Task: Open a blank sheet, save the file as gatewayarch.txt Insert a picture of 'The Gateway Arch' with name  ' The Gateway Arch.png ' Apply border to the image, change style to Dashed line, color Dark Blue and width '2 pt'
Action: Mouse moved to (1208, 87)
Screenshot: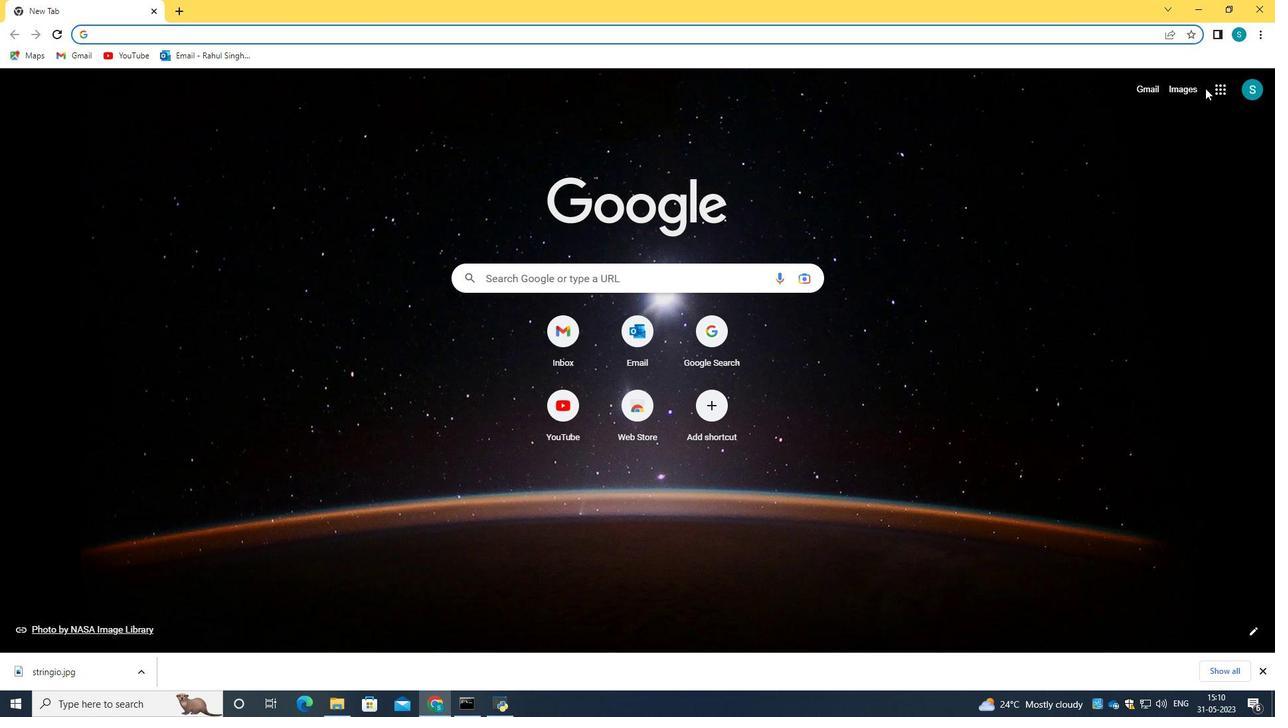 
Action: Mouse pressed left at (1208, 87)
Screenshot: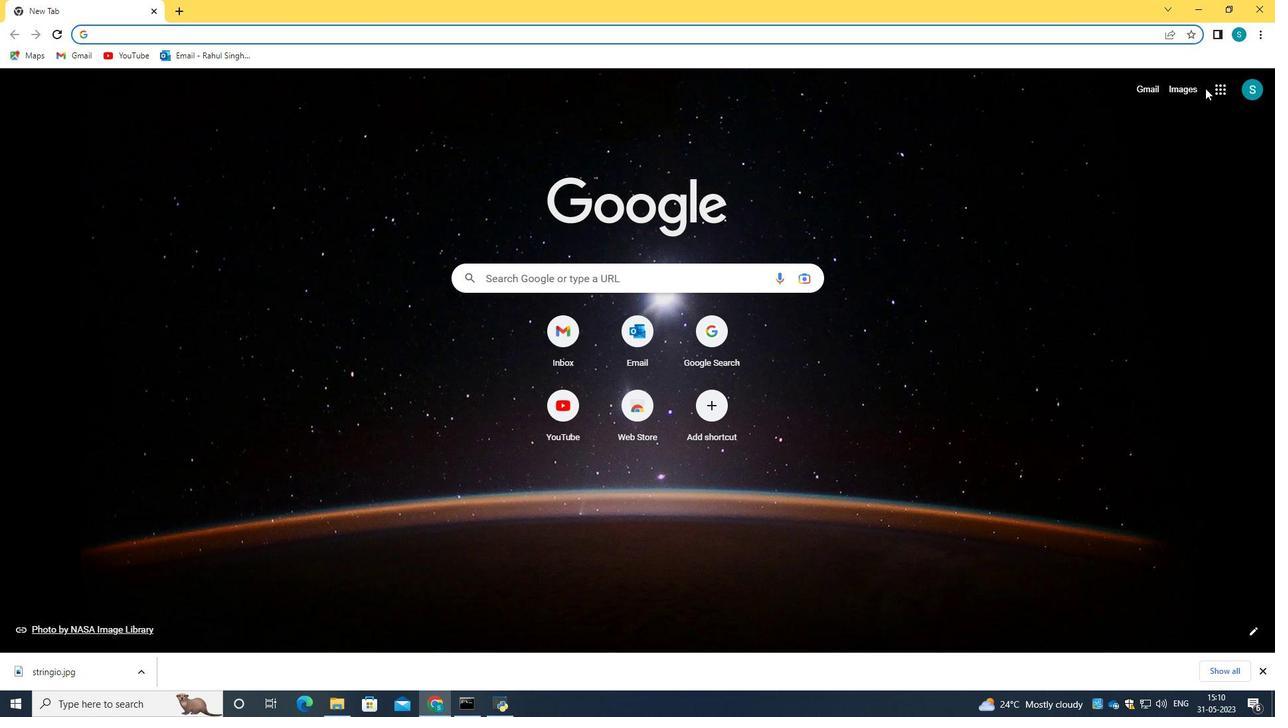 
Action: Mouse moved to (1105, 221)
Screenshot: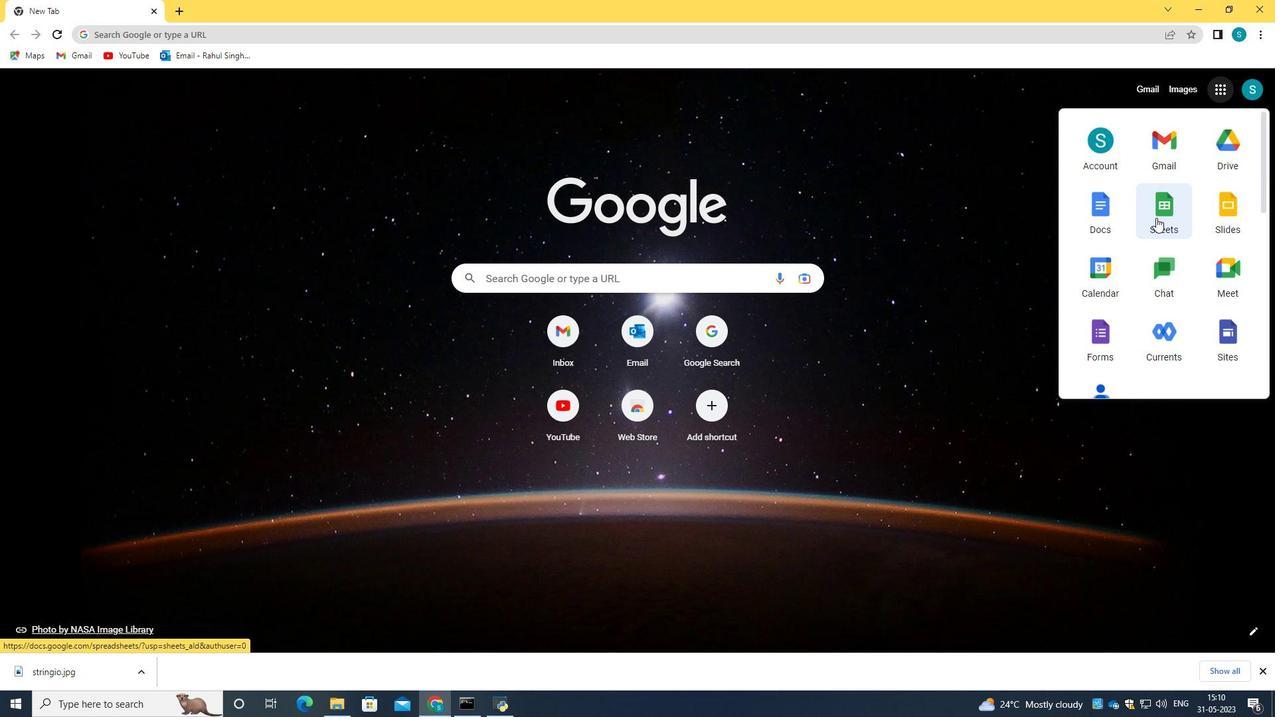
Action: Mouse pressed left at (1105, 221)
Screenshot: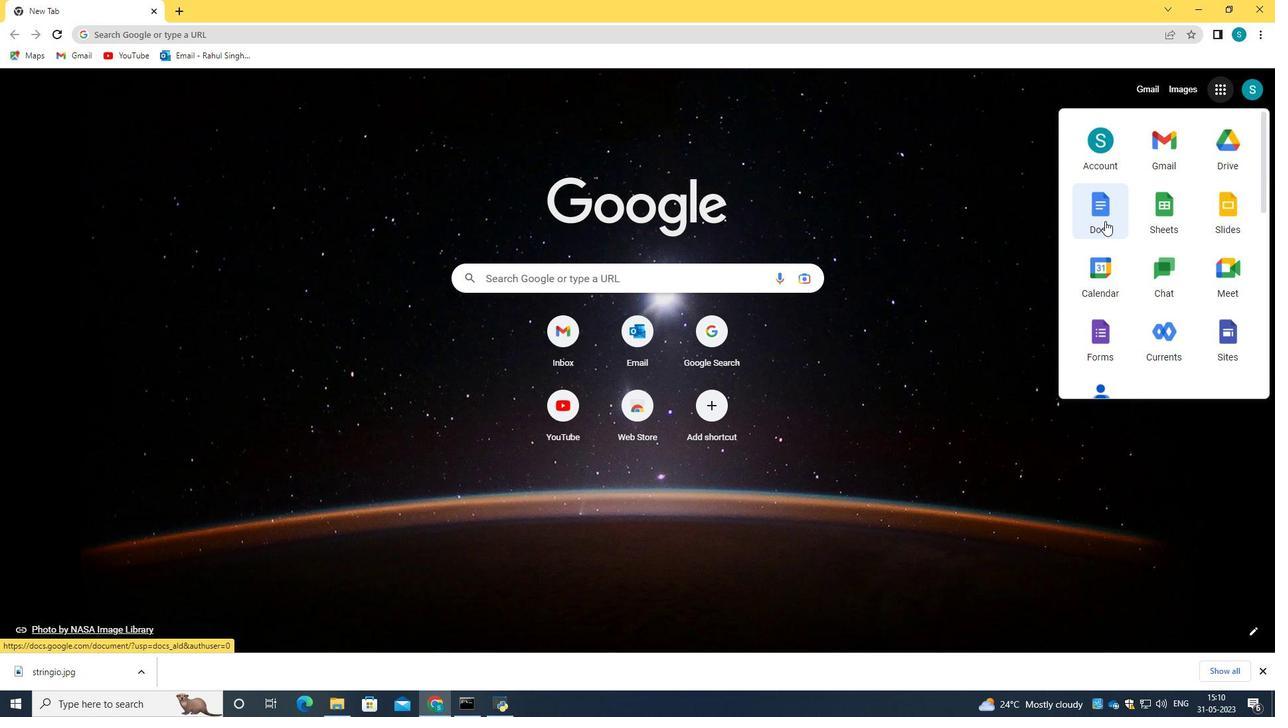 
Action: Mouse moved to (308, 219)
Screenshot: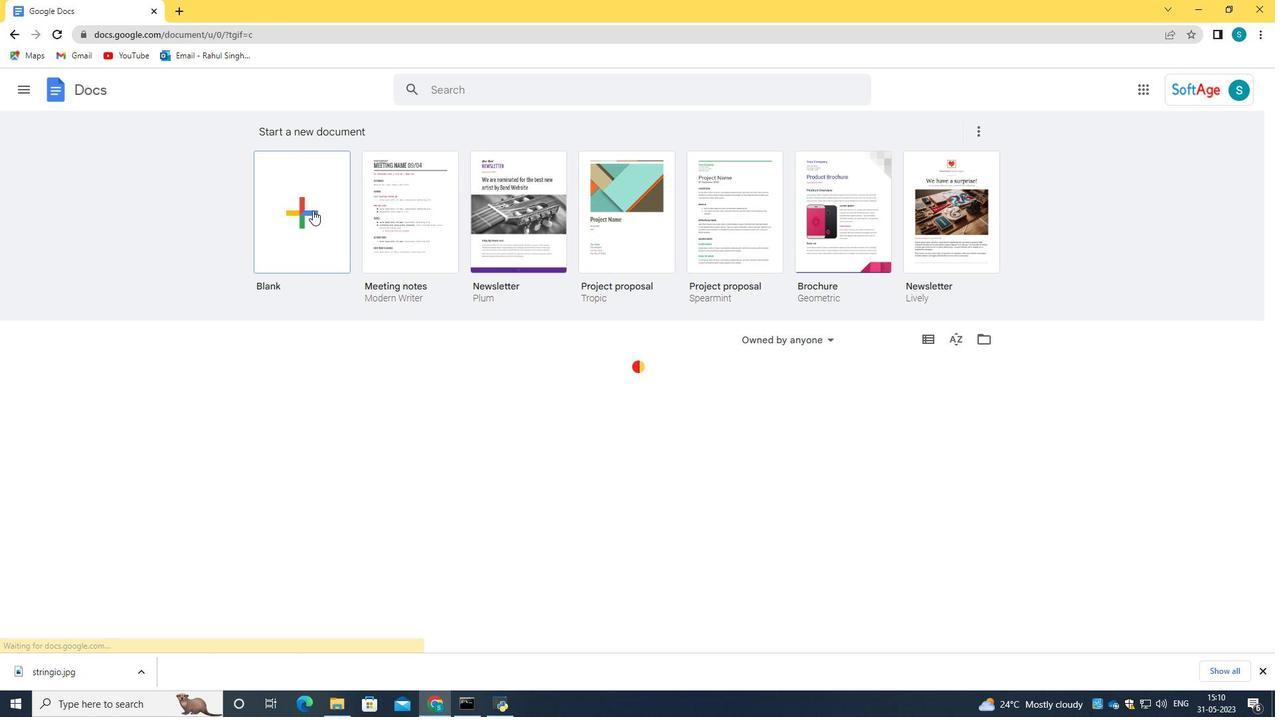 
Action: Mouse pressed left at (308, 219)
Screenshot: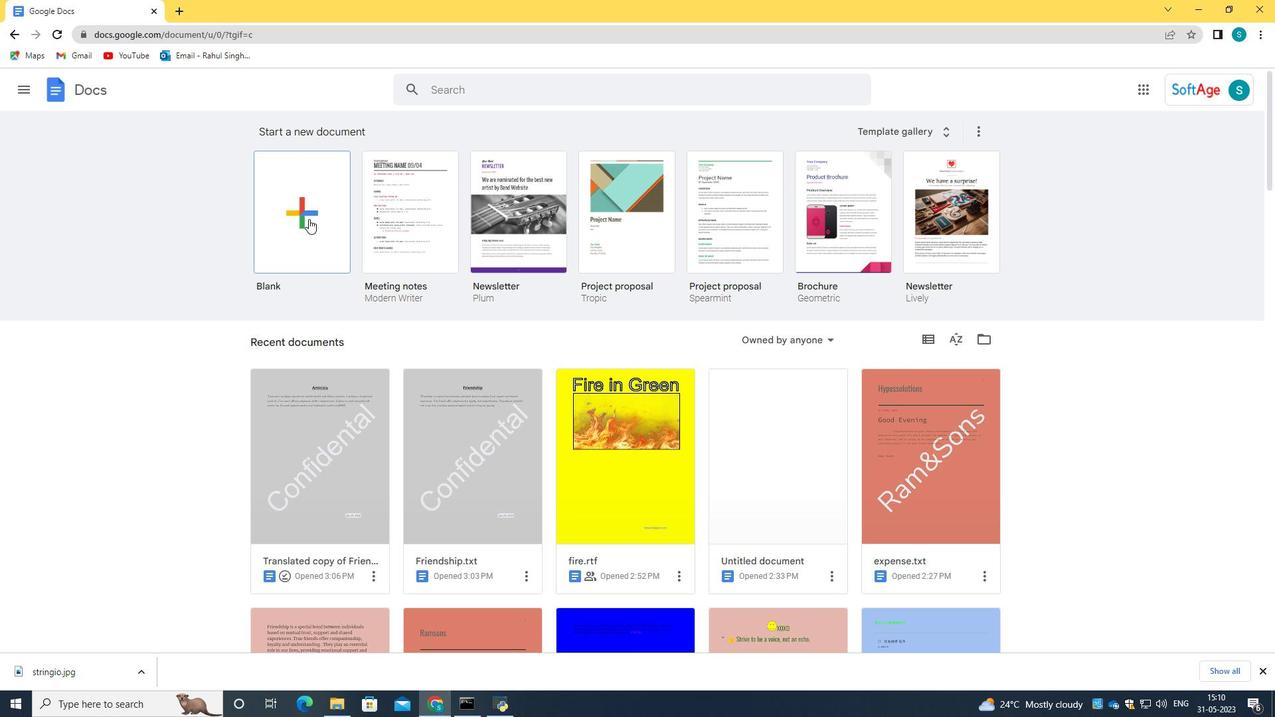 
Action: Mouse moved to (570, 128)
Screenshot: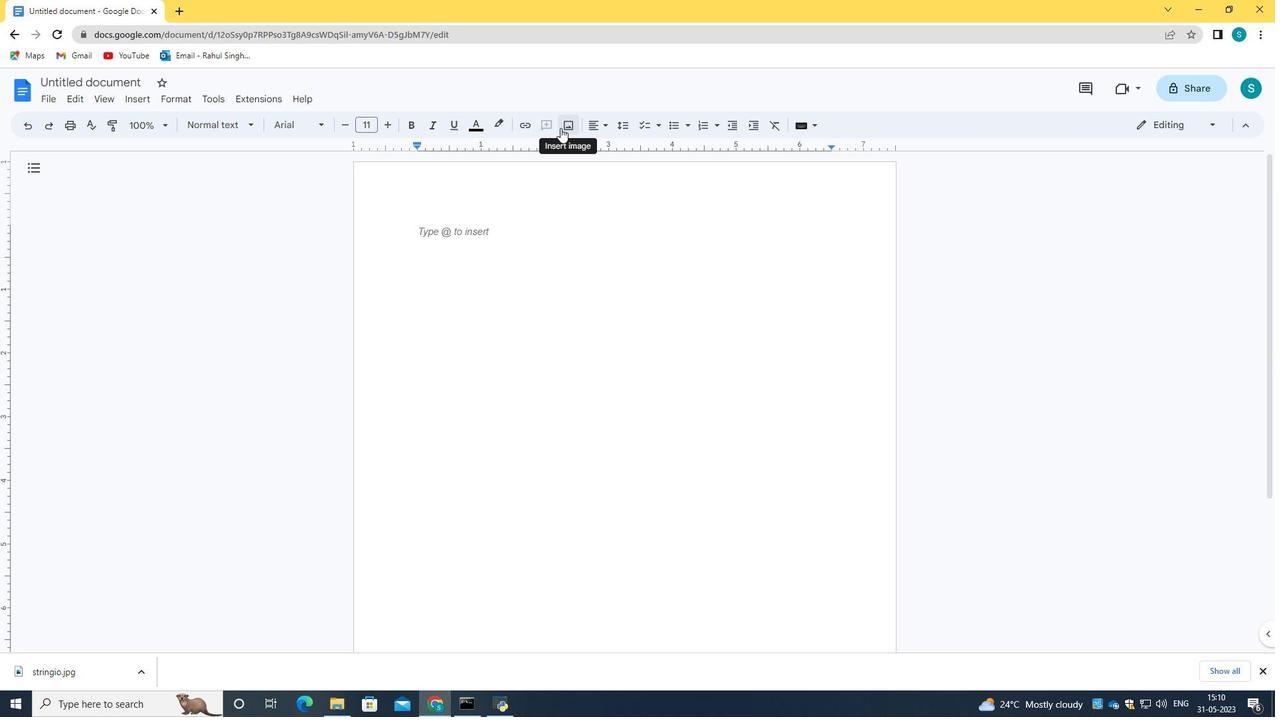 
Action: Mouse pressed left at (570, 128)
Screenshot: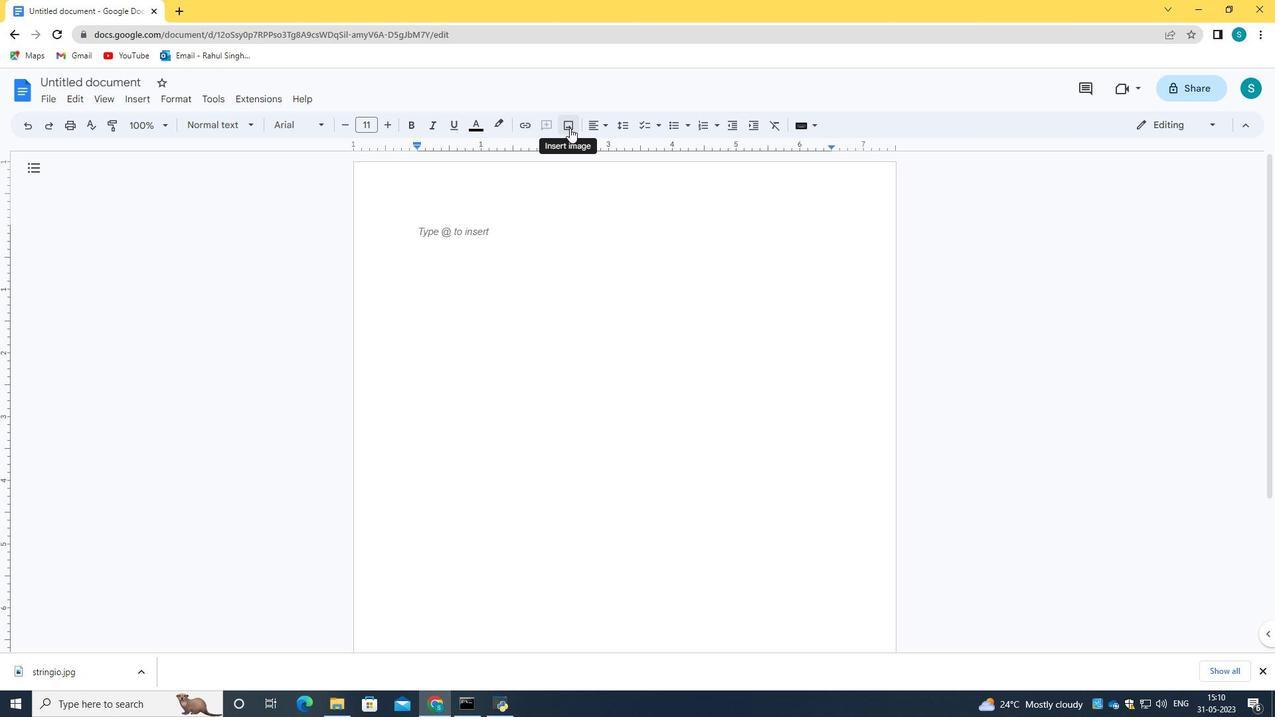 
Action: Mouse moved to (627, 158)
Screenshot: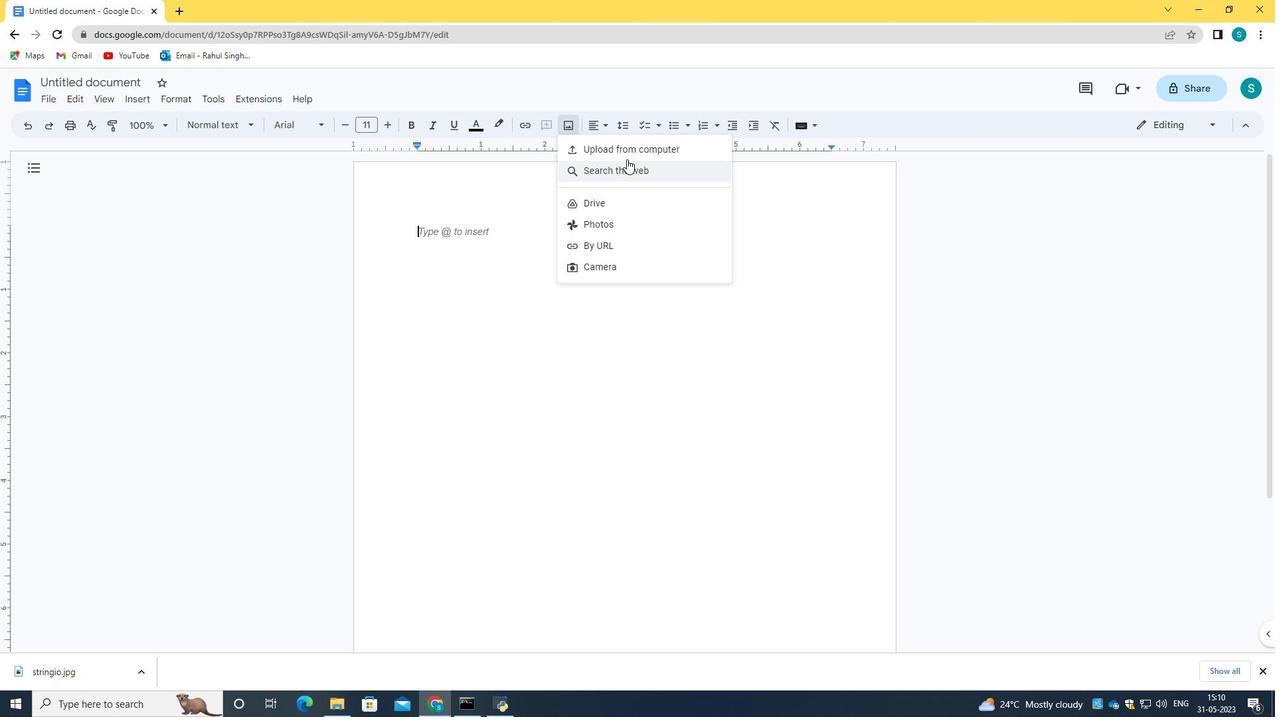 
Action: Mouse pressed left at (627, 158)
Screenshot: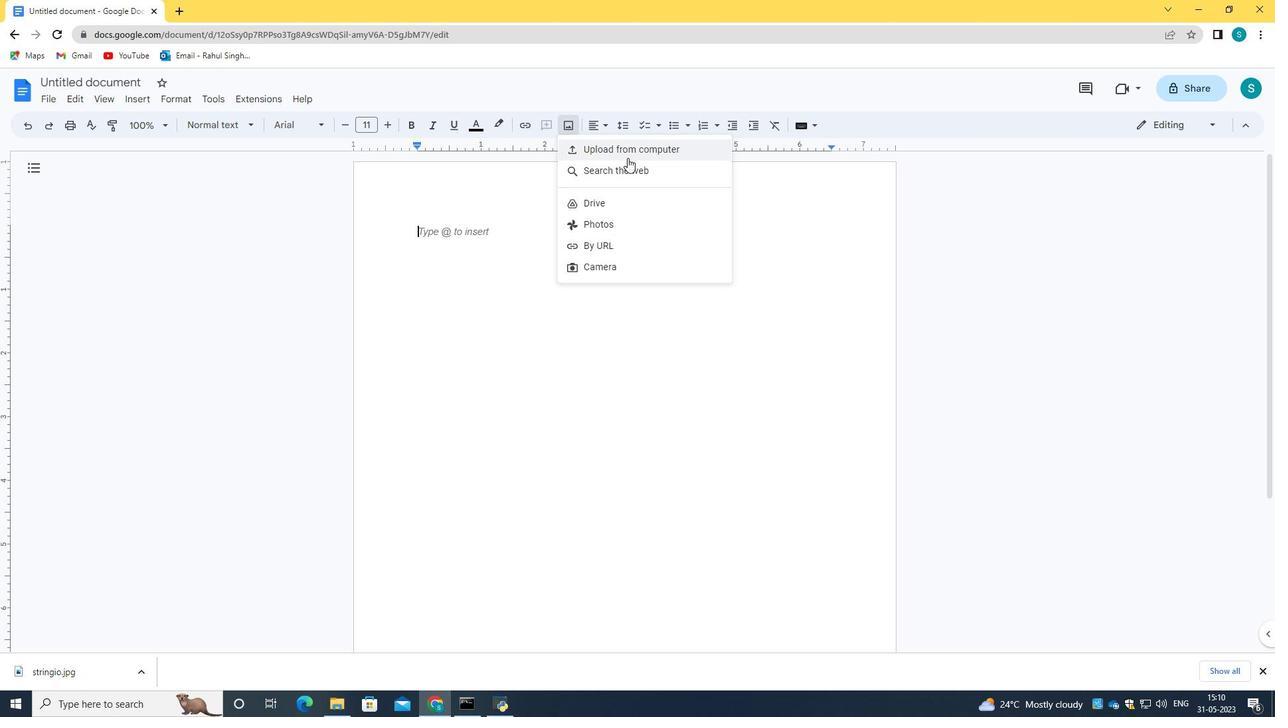 
Action: Mouse moved to (307, 219)
Screenshot: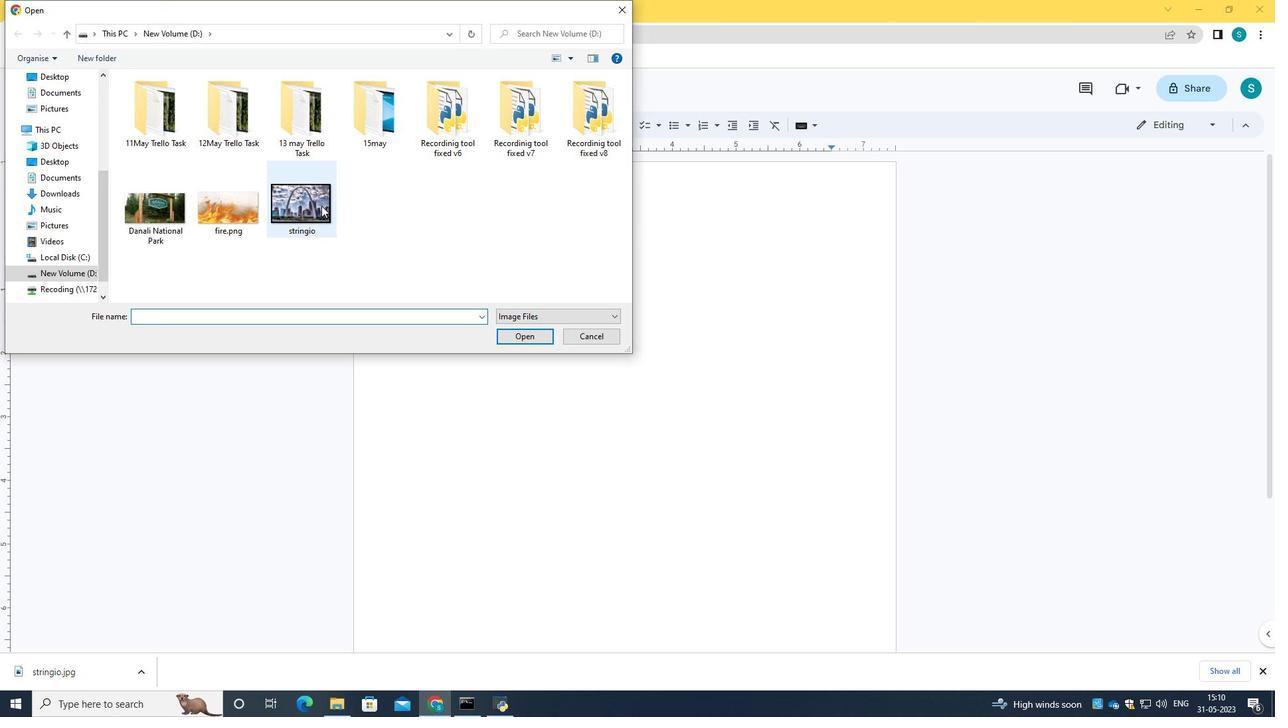 
Action: Mouse pressed left at (307, 219)
Screenshot: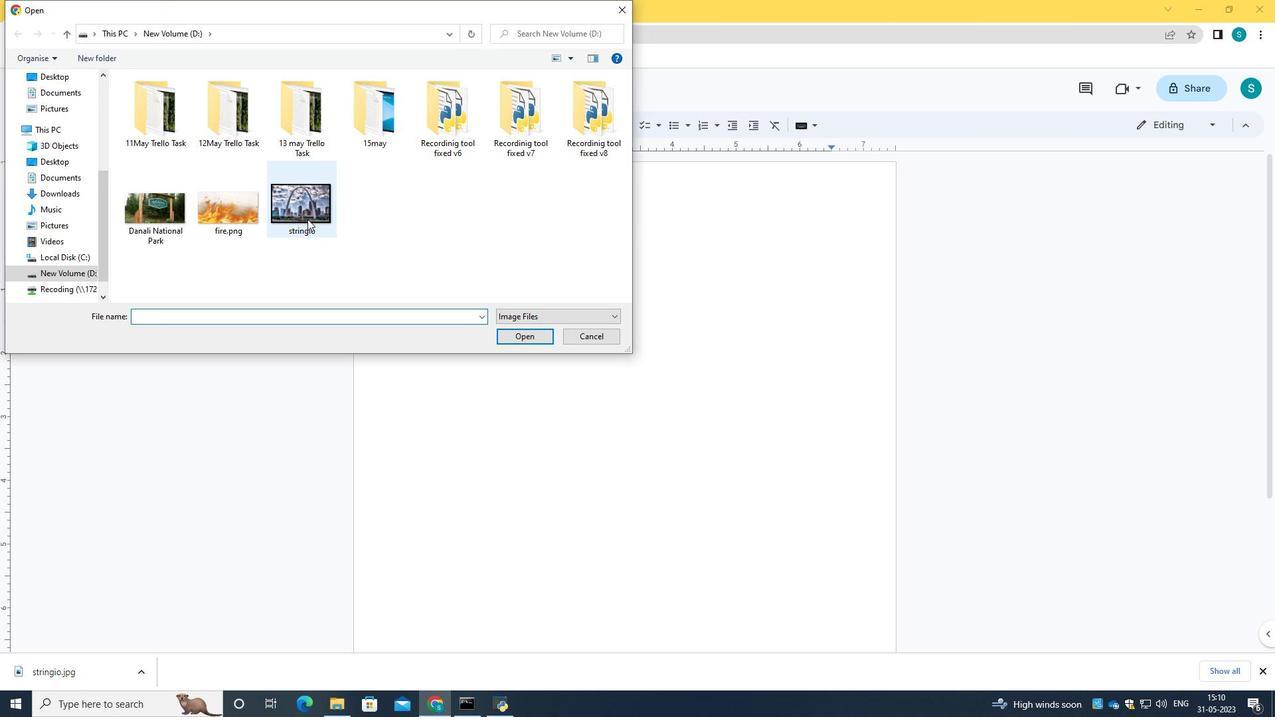 
Action: Mouse moved to (526, 337)
Screenshot: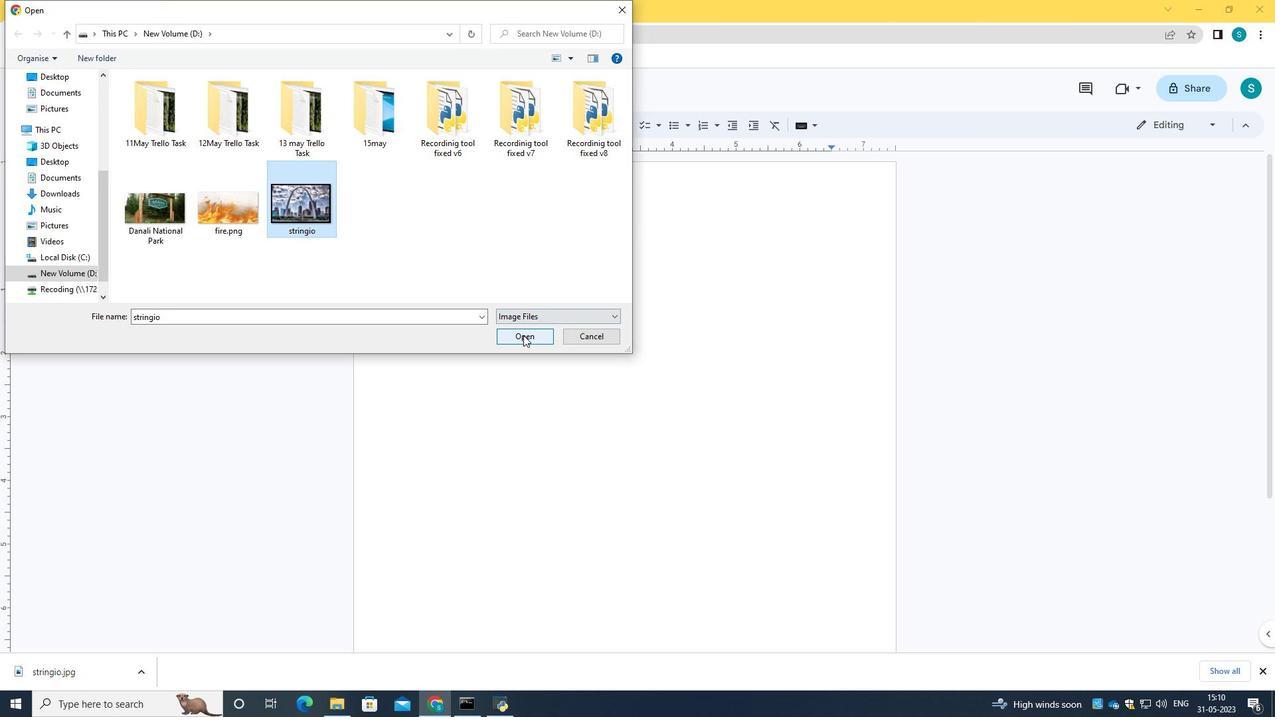 
Action: Mouse pressed left at (526, 337)
Screenshot: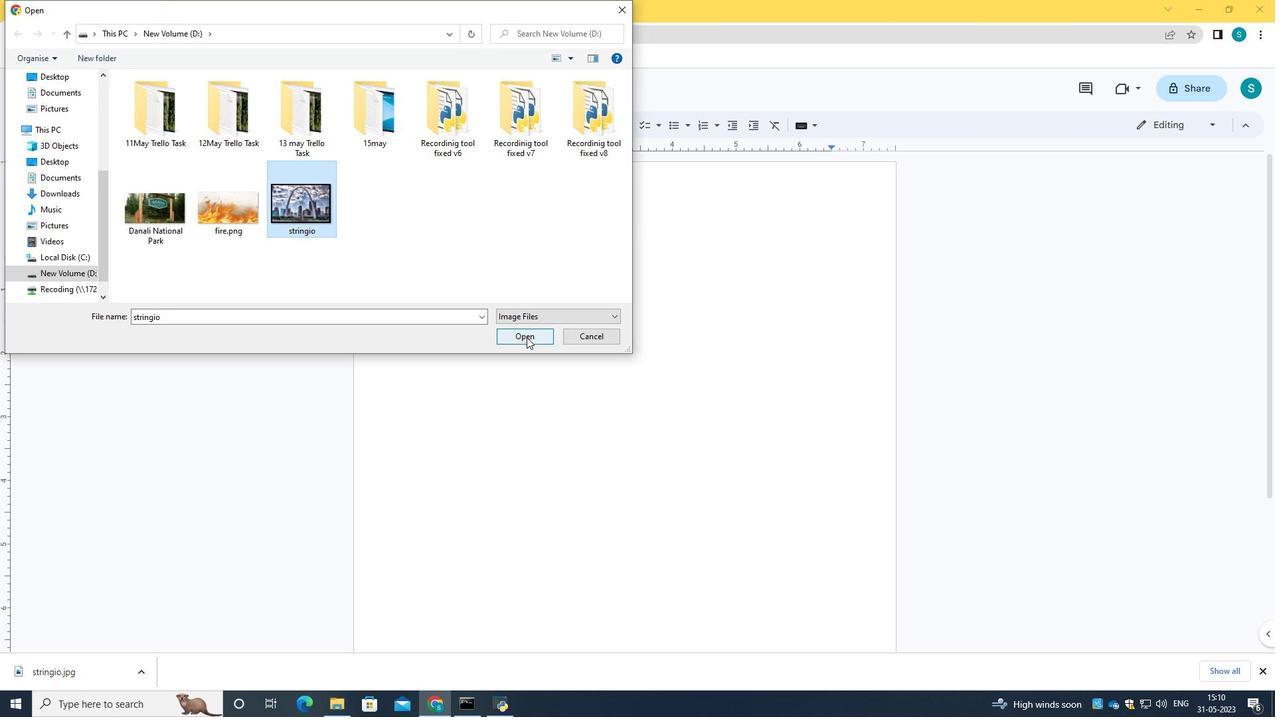 
Action: Mouse moved to (21, 124)
Screenshot: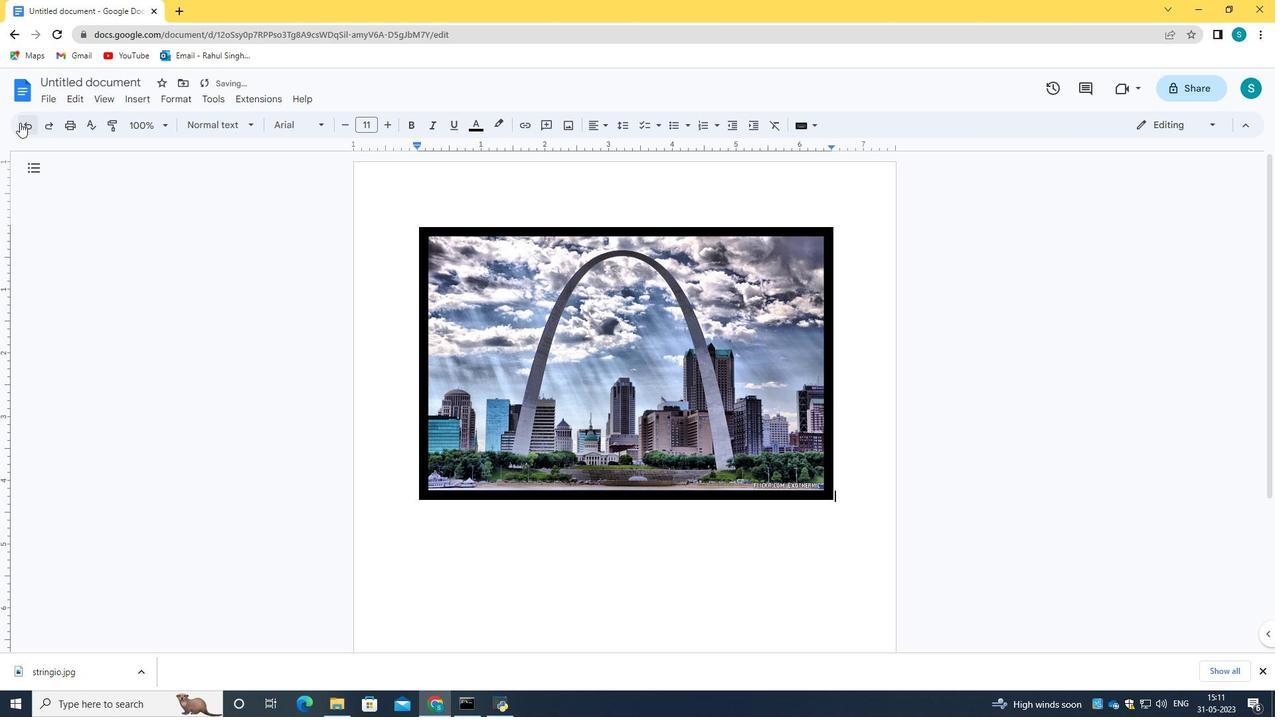 
Action: Mouse pressed left at (21, 124)
Screenshot: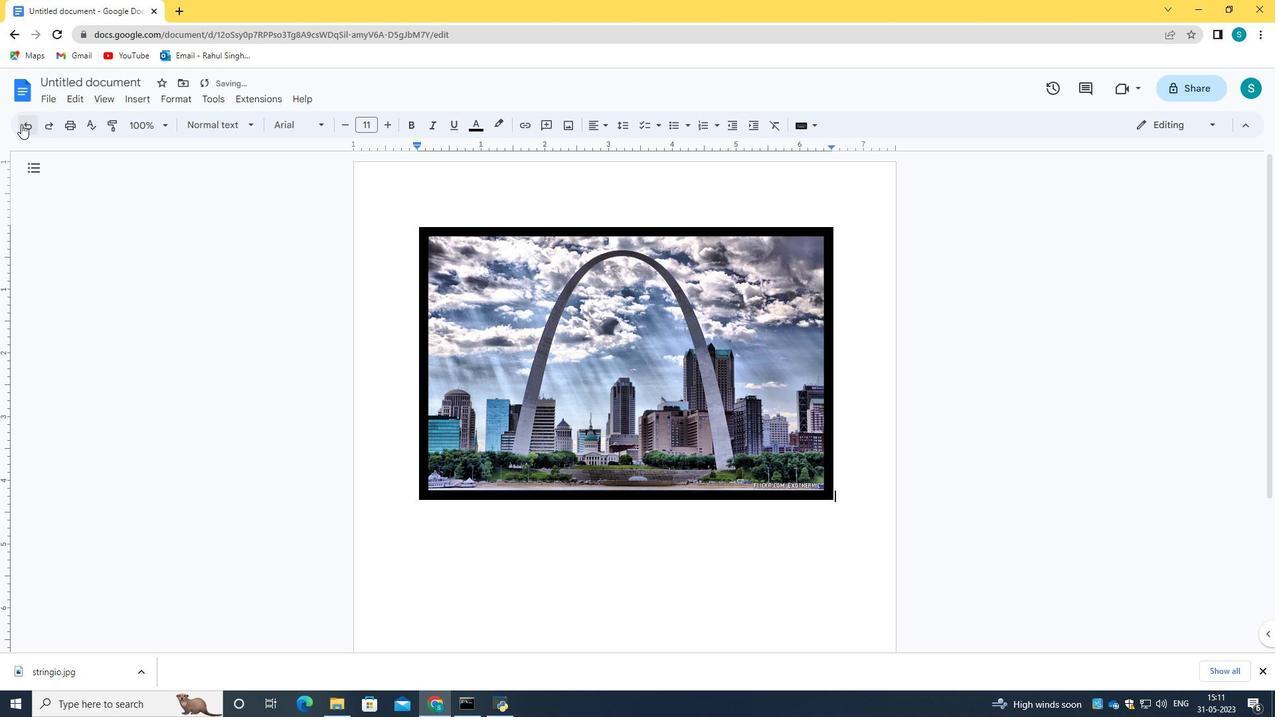 
Action: Mouse moved to (110, 82)
Screenshot: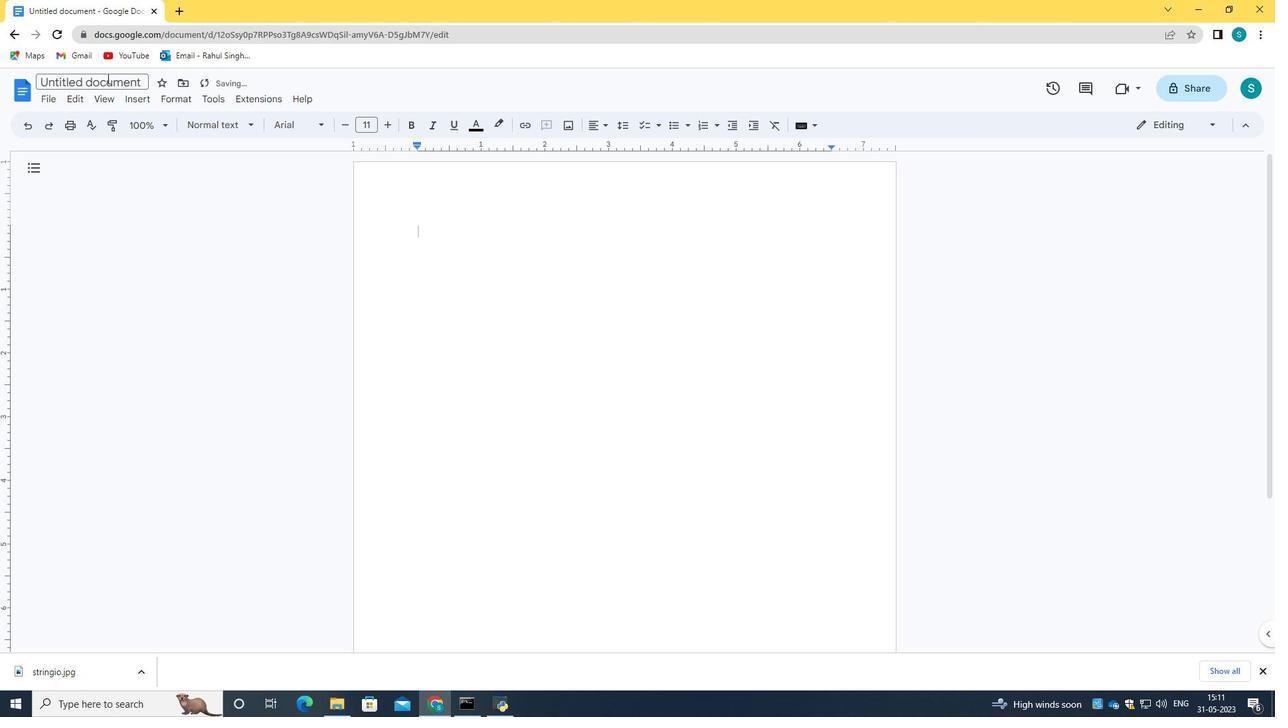
Action: Mouse pressed left at (110, 82)
Screenshot: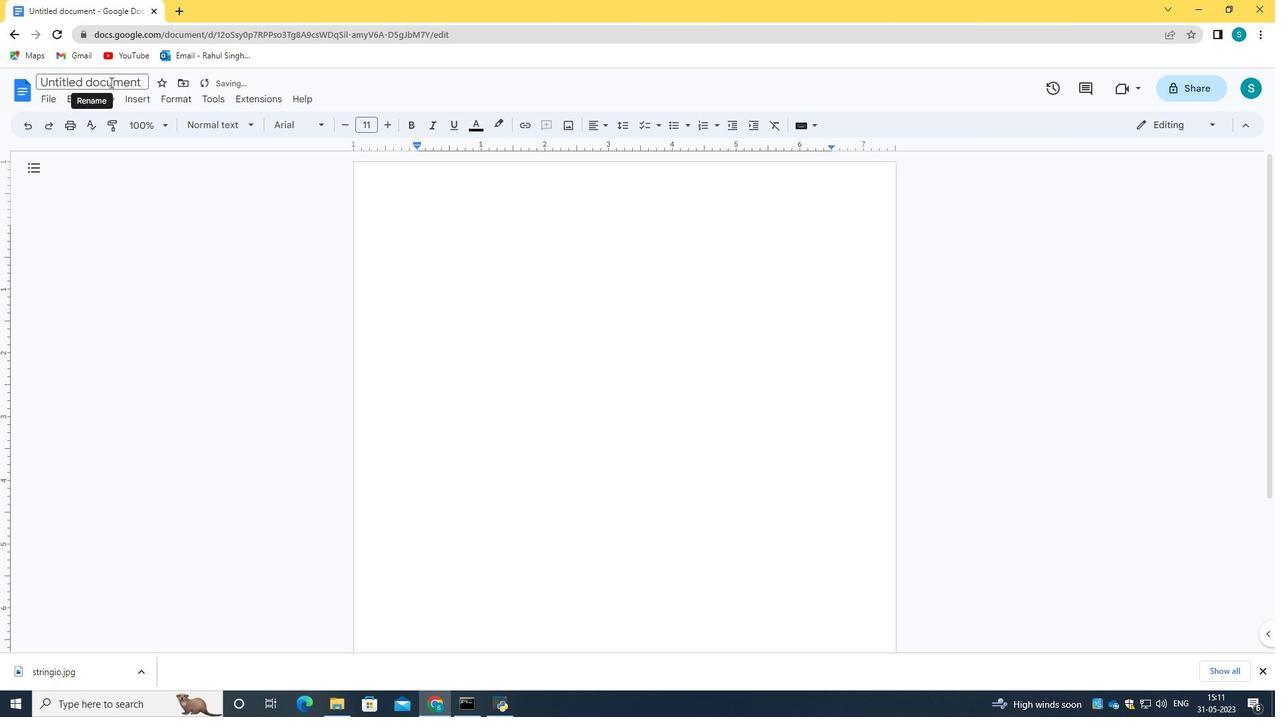 
Action: Key pressed <Key.backspace>gatw<Key.backspace>ea<Key.backspace>wayr<Key.backspace>arch.txt
Screenshot: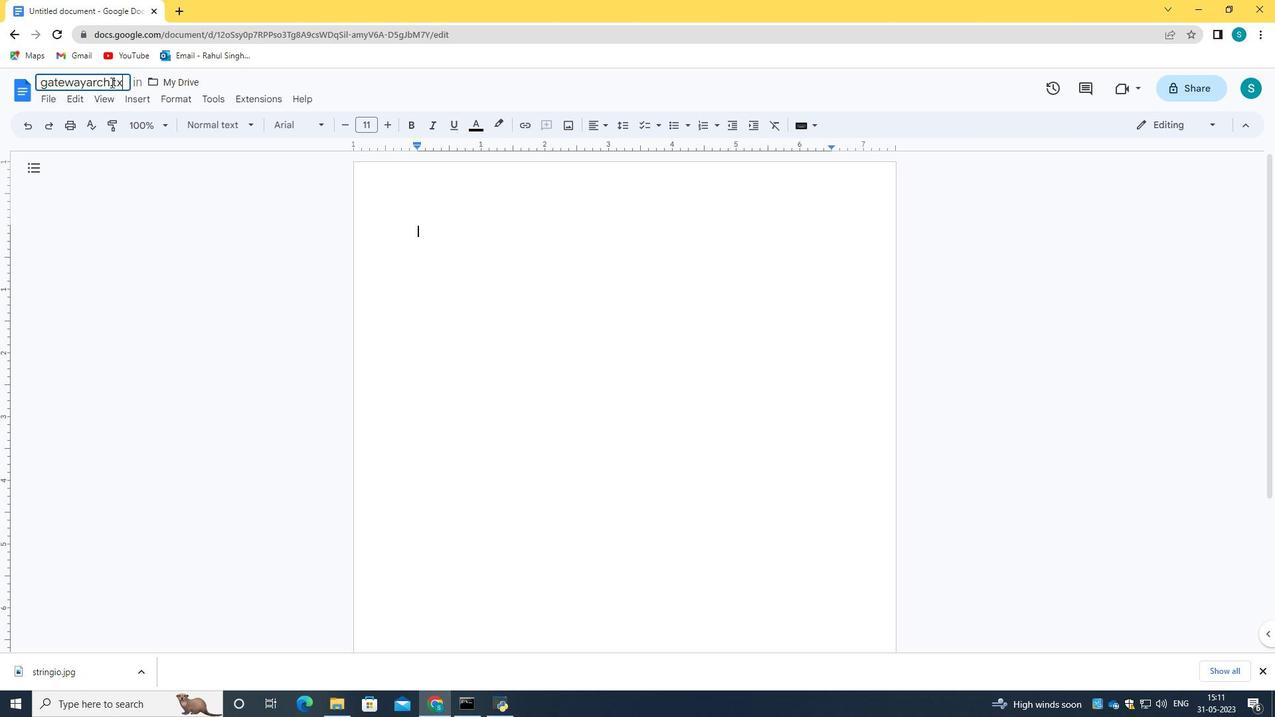 
Action: Mouse moved to (258, 74)
Screenshot: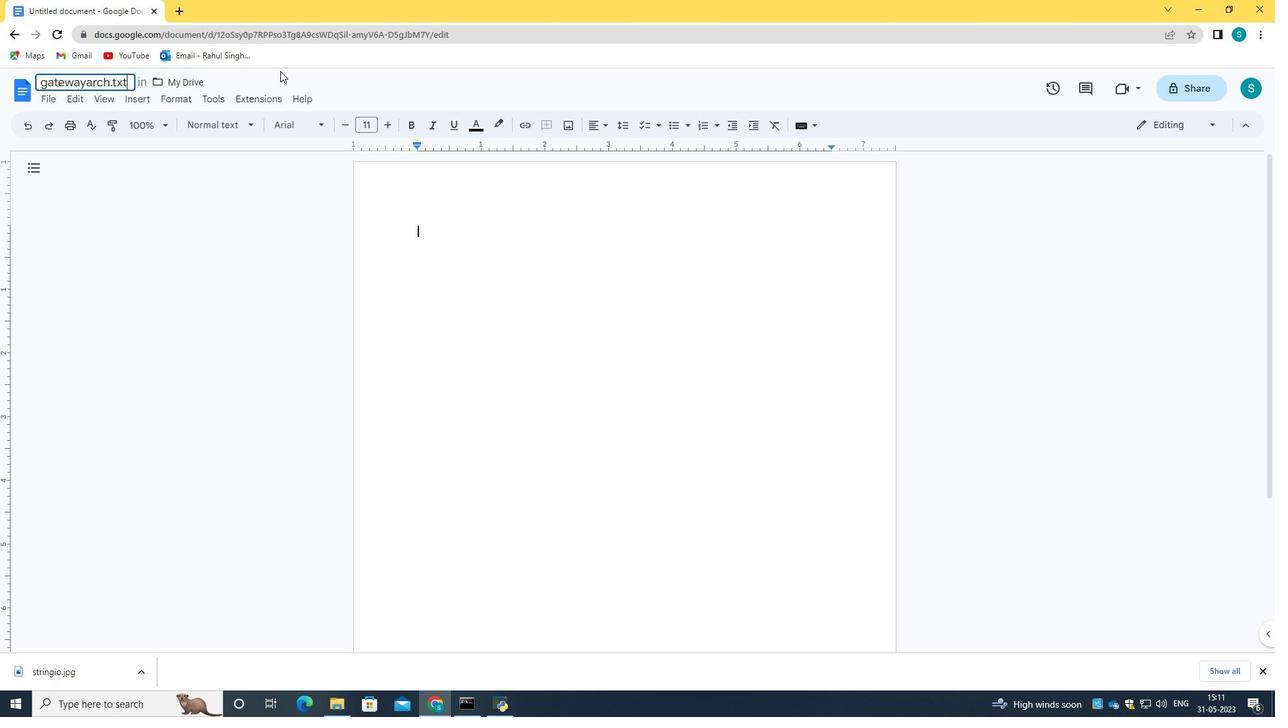 
Action: Mouse pressed left at (258, 74)
Screenshot: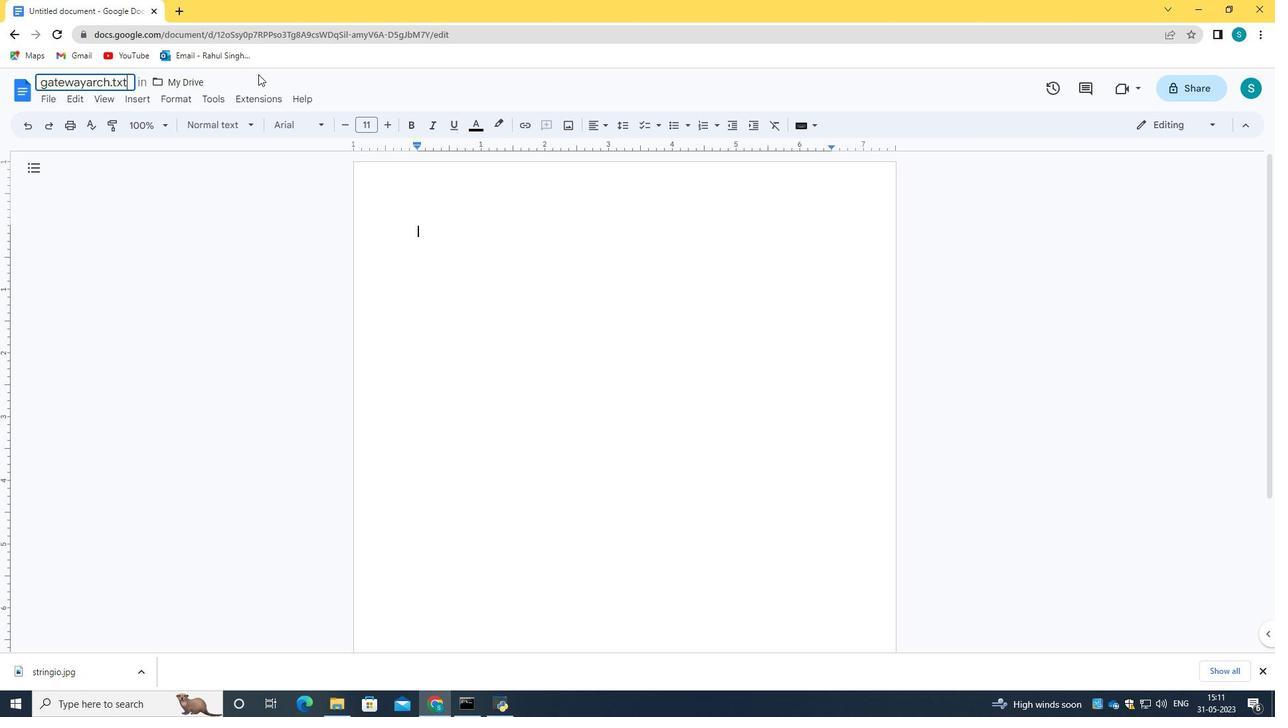 
Action: Mouse moved to (572, 129)
Screenshot: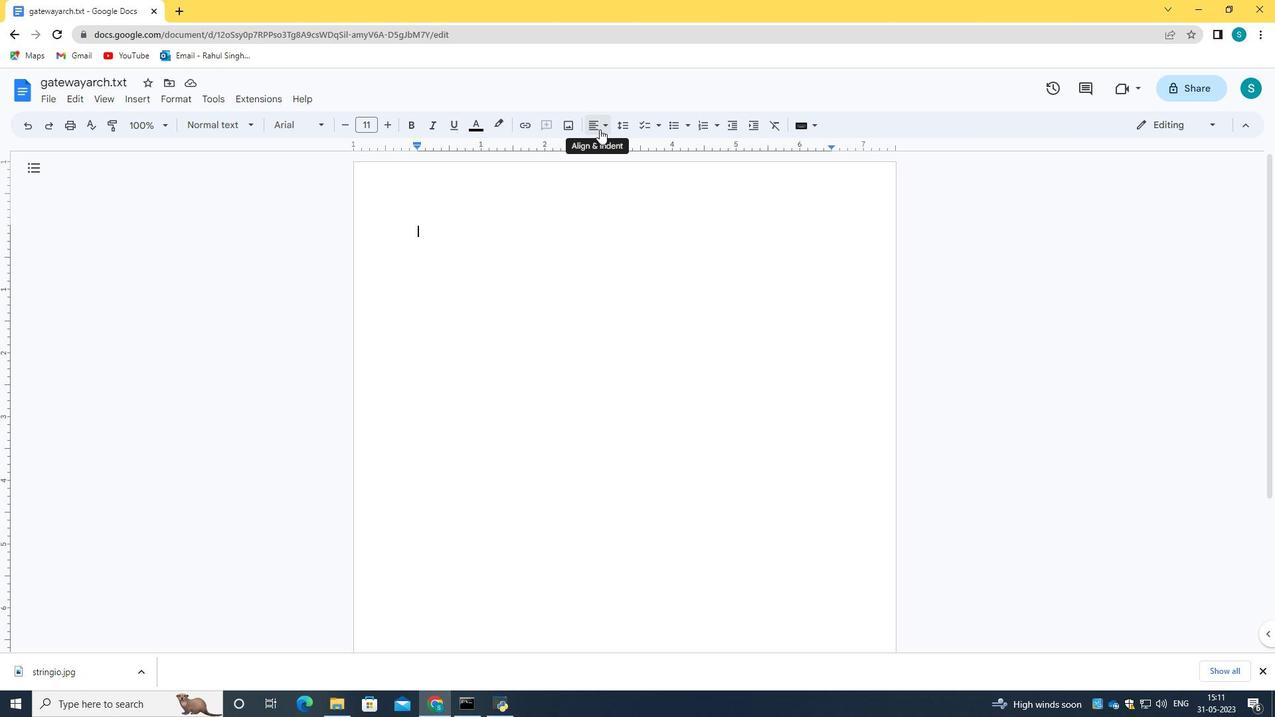 
Action: Mouse pressed left at (572, 129)
Screenshot: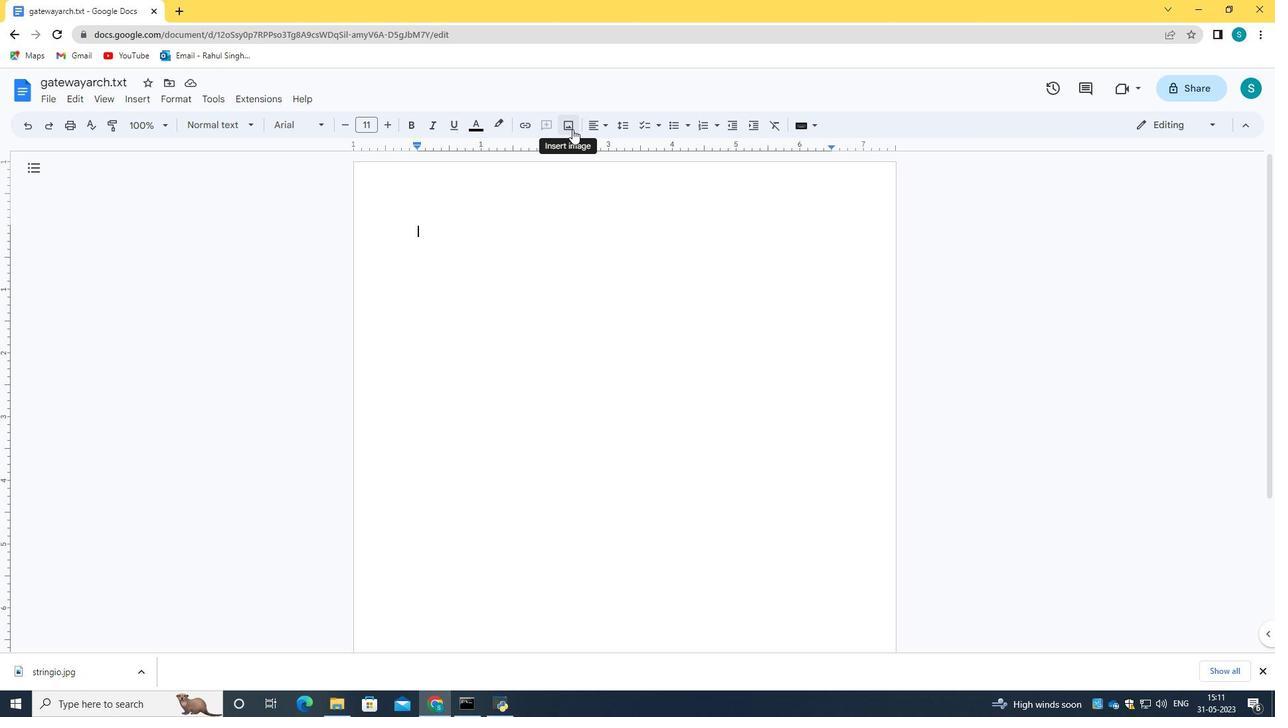
Action: Mouse moved to (623, 145)
Screenshot: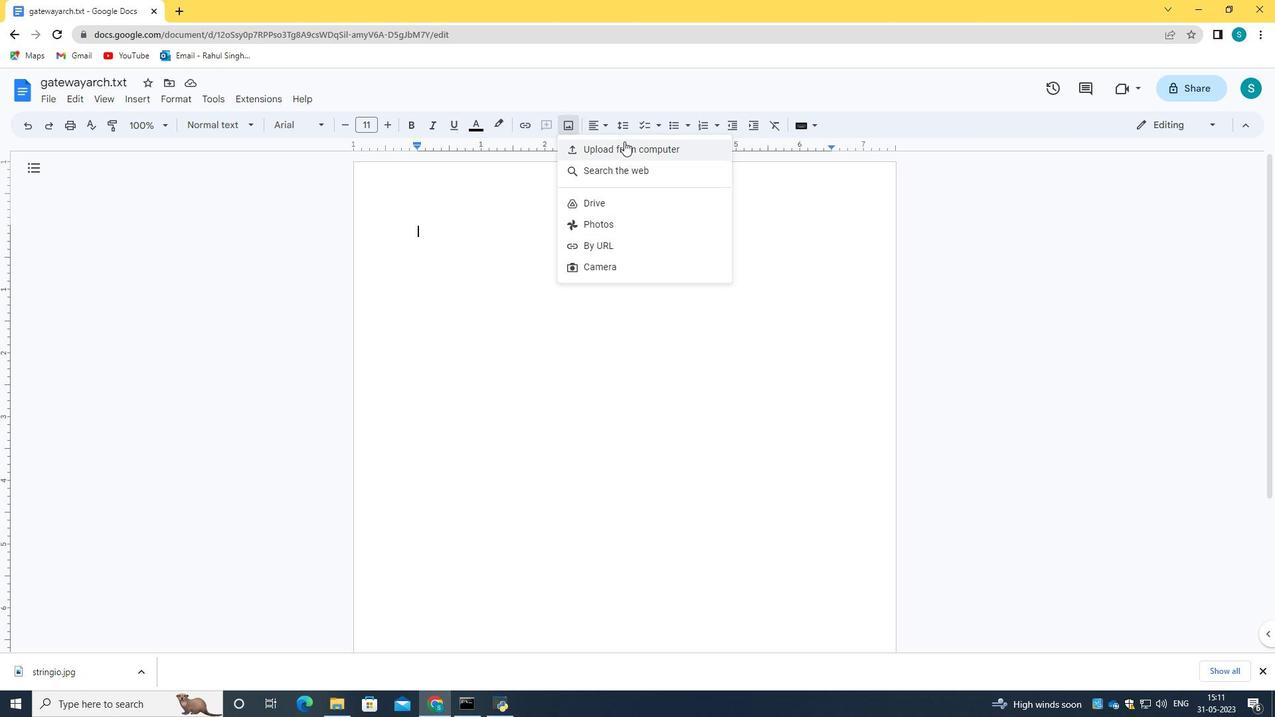 
Action: Mouse pressed left at (623, 145)
Screenshot: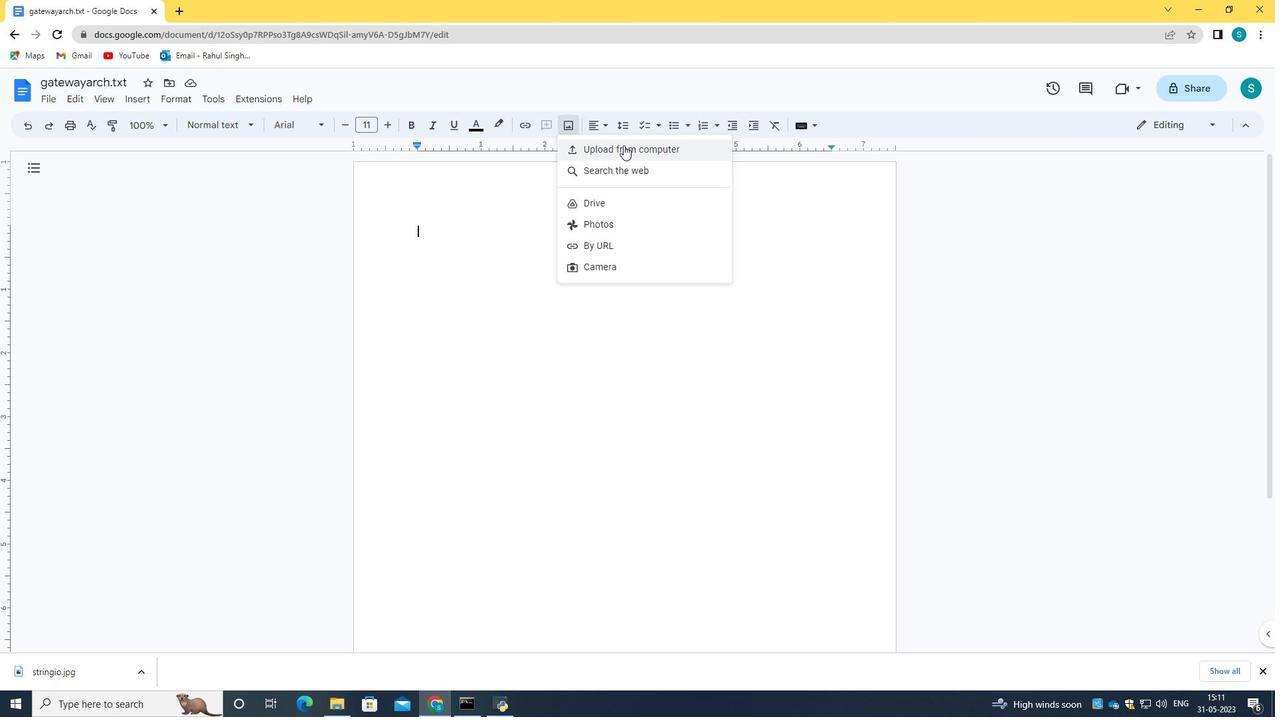 
Action: Mouse moved to (310, 216)
Screenshot: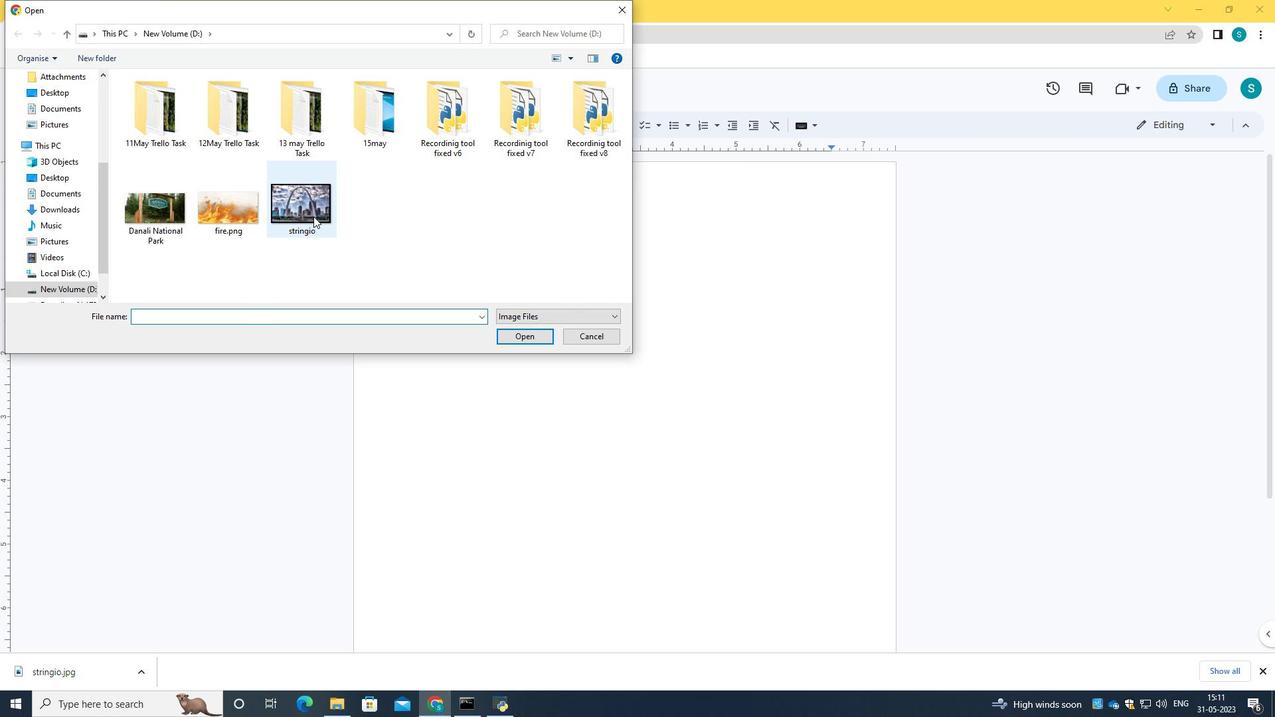 
Action: Mouse pressed left at (310, 216)
Screenshot: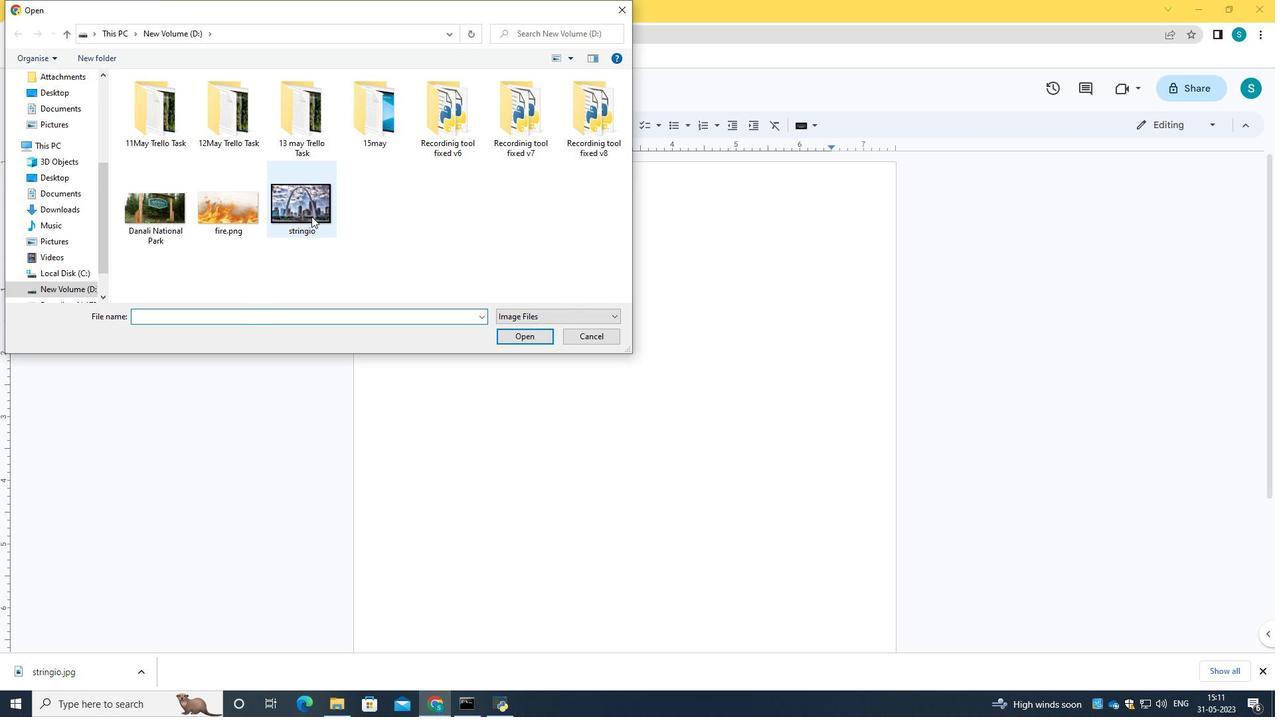 
Action: Mouse pressed right at (310, 216)
Screenshot: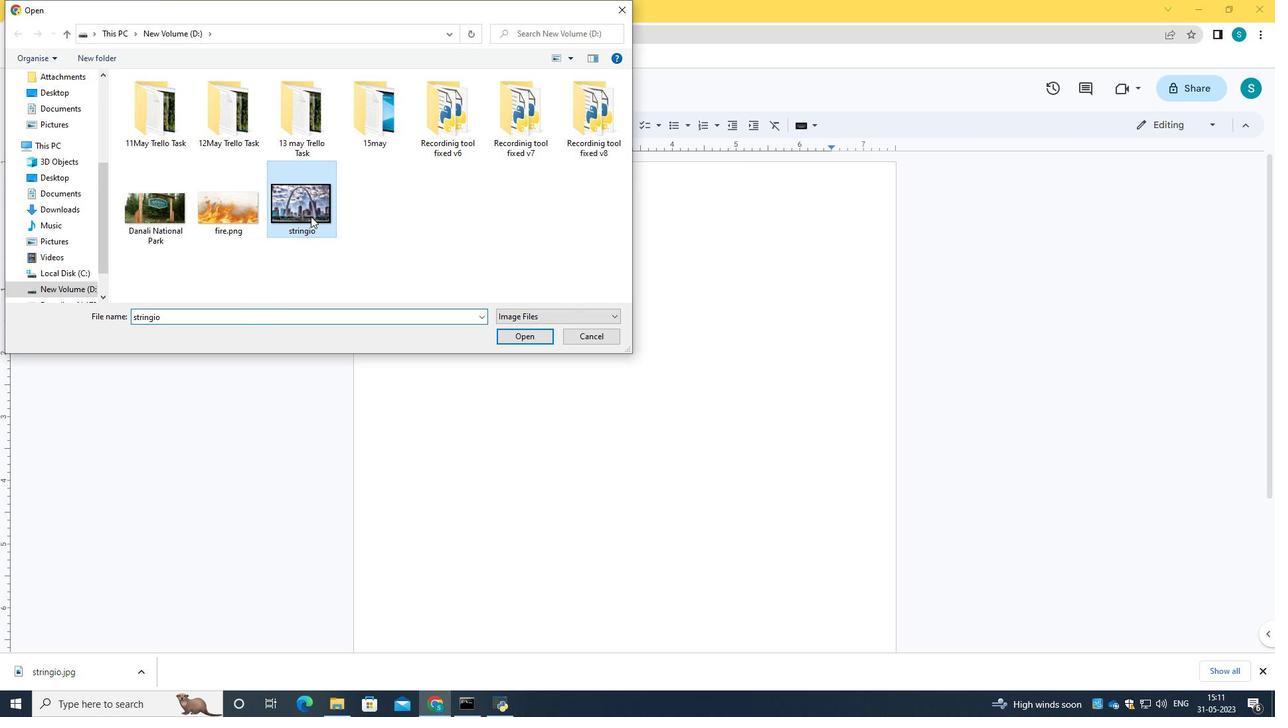 
Action: Mouse moved to (383, 560)
Screenshot: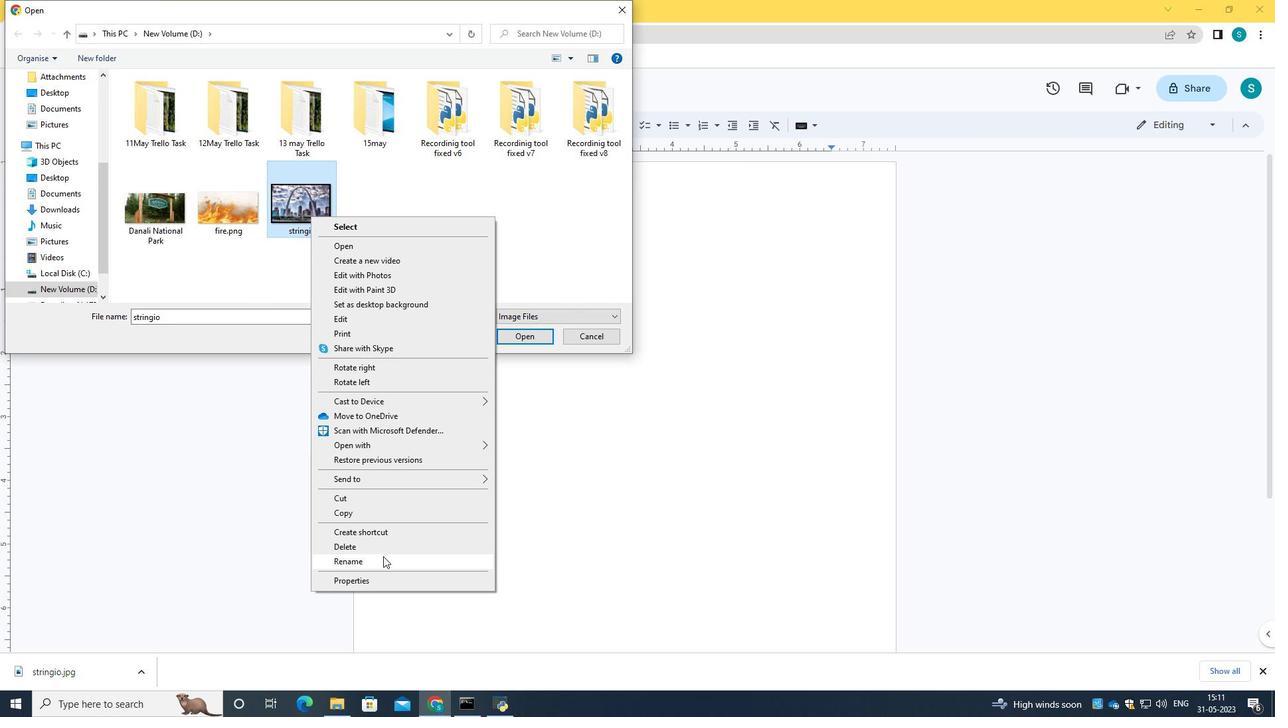 
Action: Mouse pressed left at (383, 560)
Screenshot: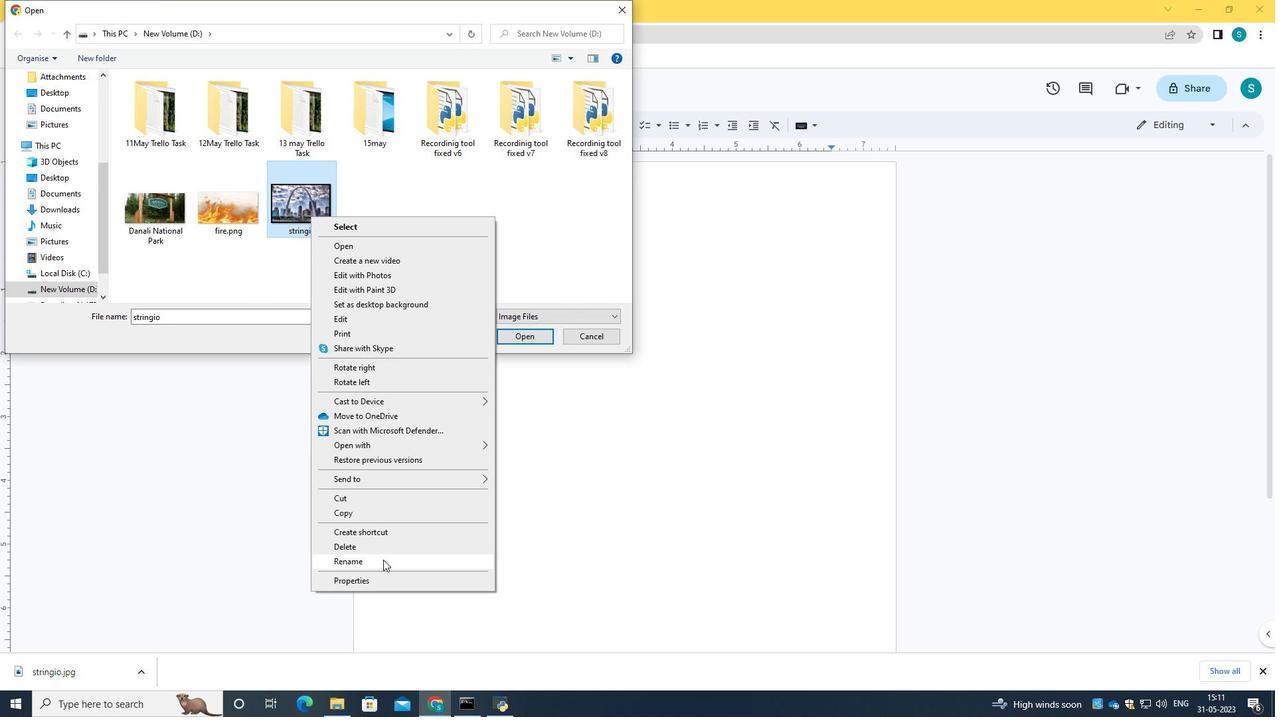 
Action: Mouse moved to (373, 241)
Screenshot: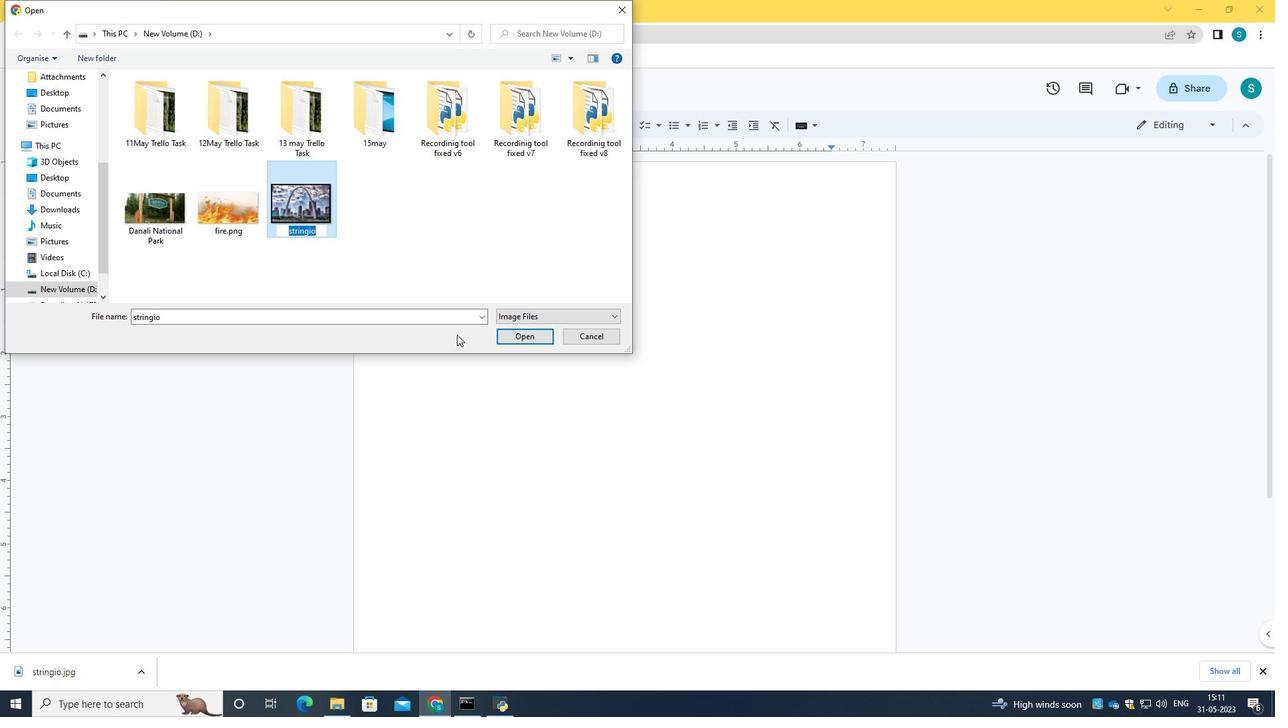 
Action: Key pressed <Key.caps_lock>T<Key.caps_lock>he<Key.space><Key.caps_lock>G<Key.caps_lock>ateway<Key.space>a<Key.backspace><Key.caps_lock>A<Key.caps_lock>rch.png
Screenshot: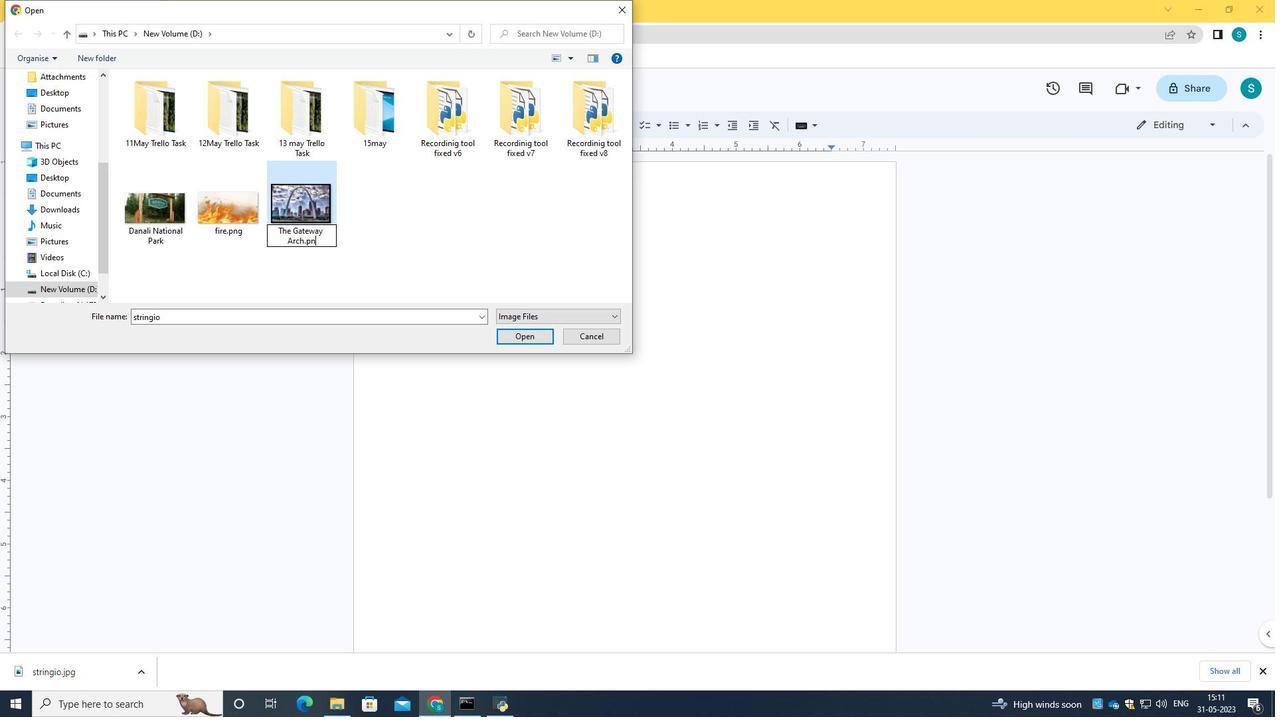 
Action: Mouse moved to (516, 336)
Screenshot: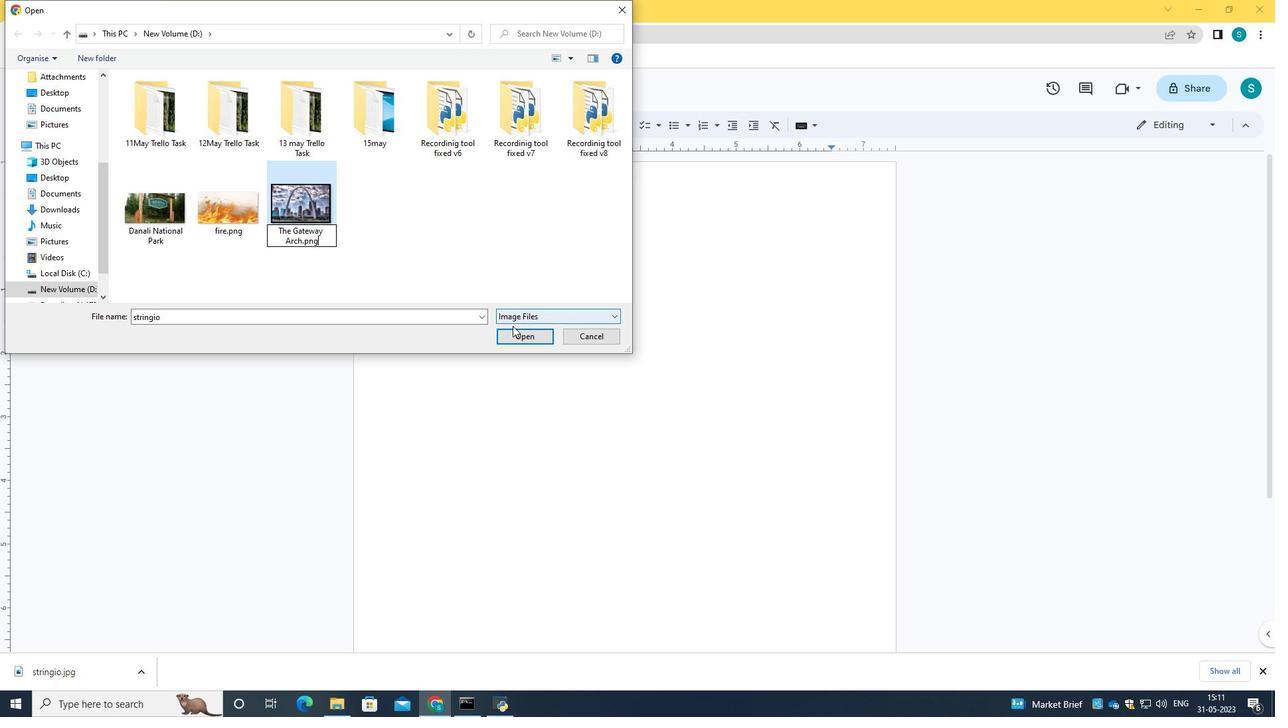 
Action: Mouse pressed left at (516, 336)
Screenshot: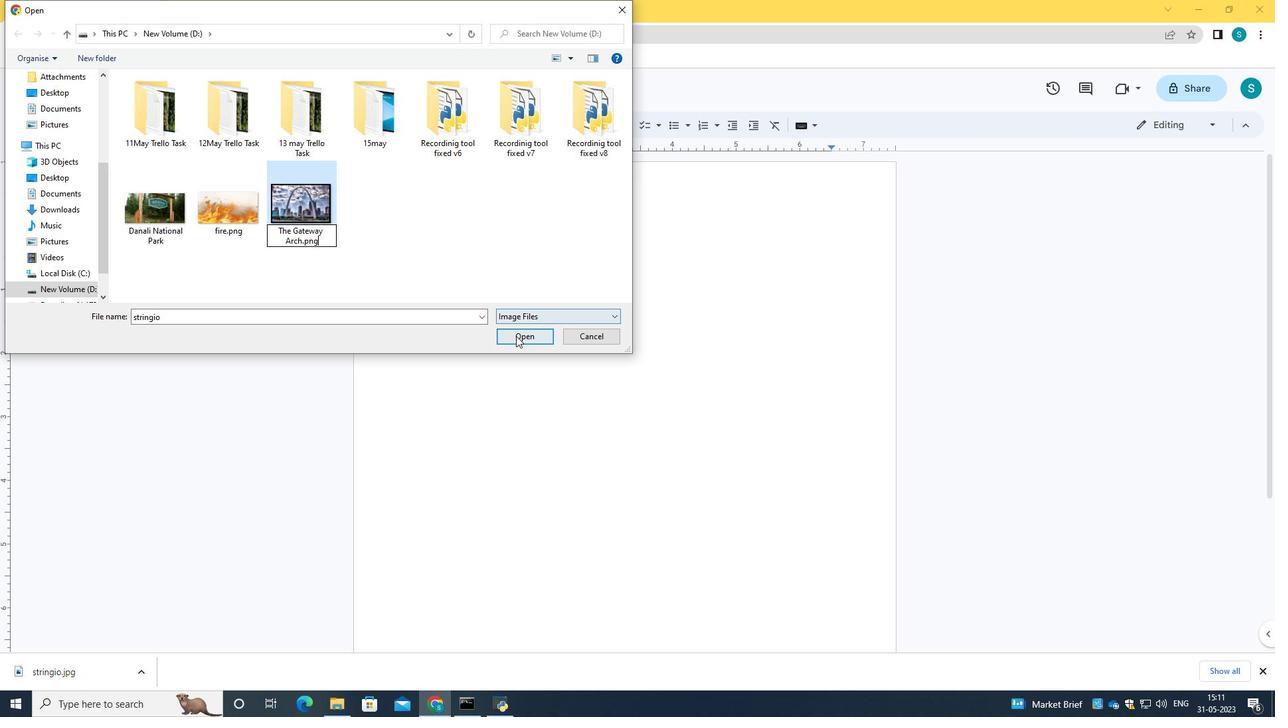 
Action: Mouse moved to (306, 194)
Screenshot: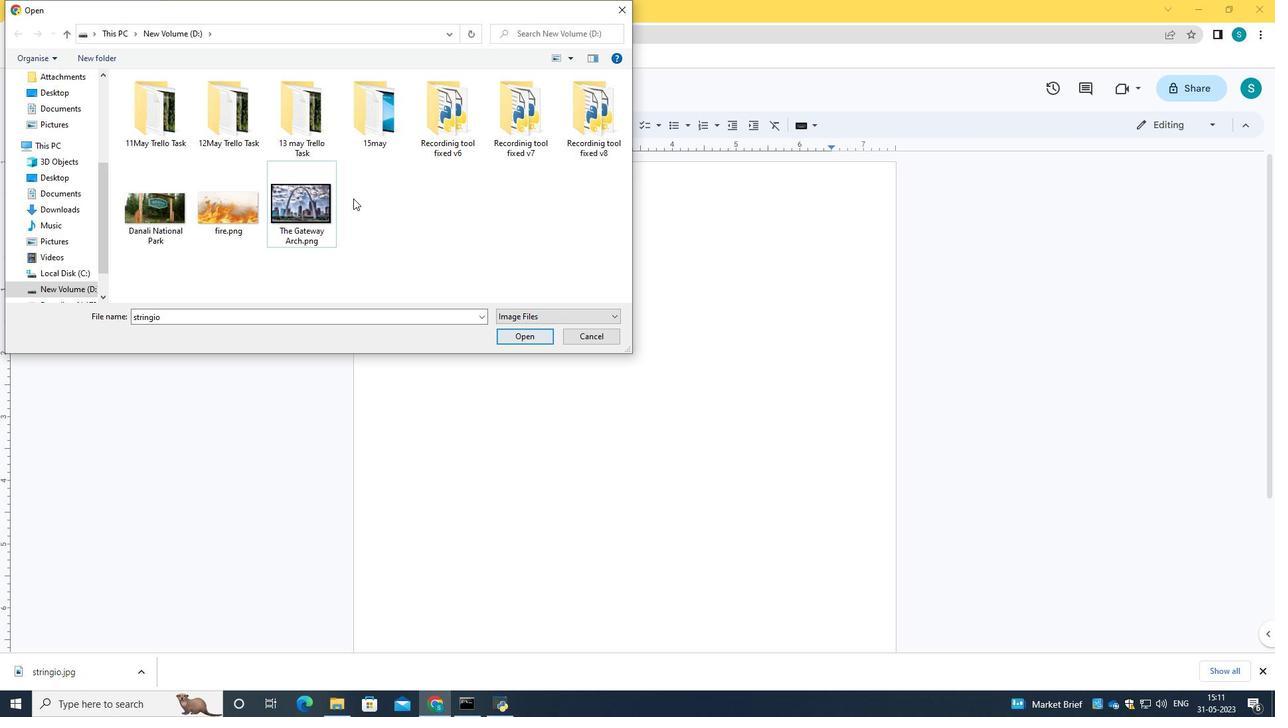 
Action: Mouse pressed left at (306, 194)
Screenshot: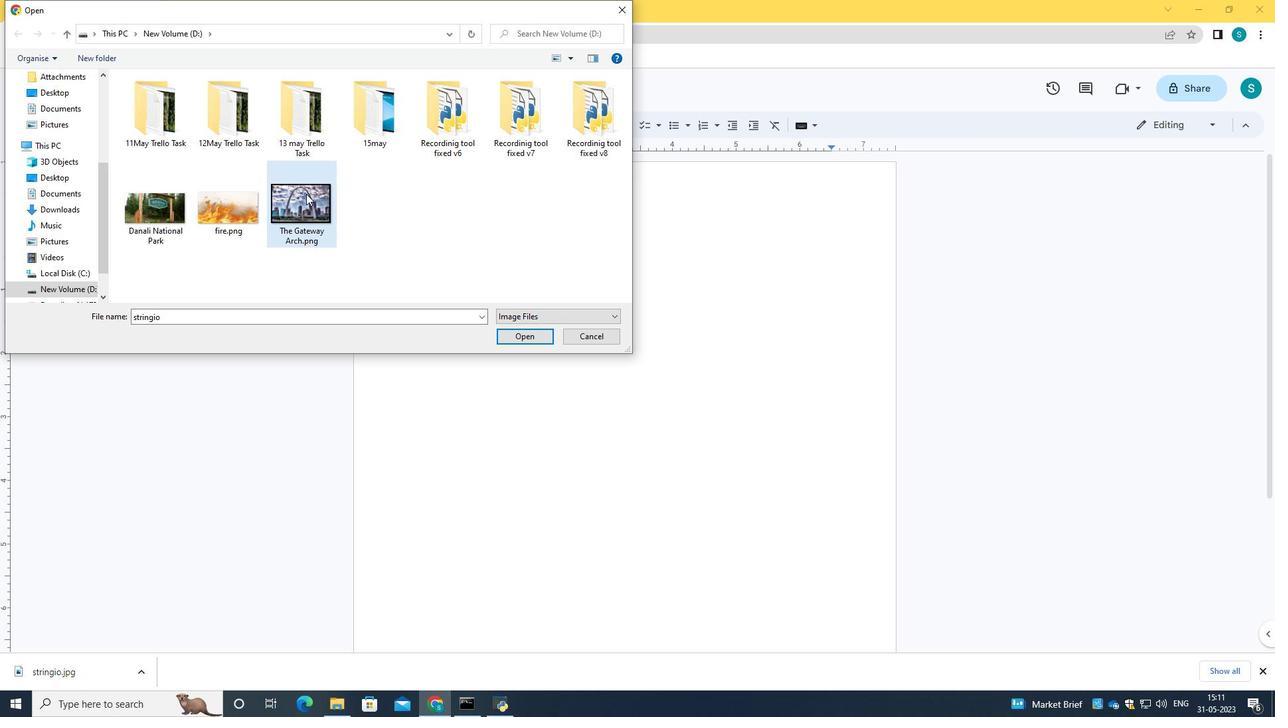 
Action: Mouse moved to (529, 324)
Screenshot: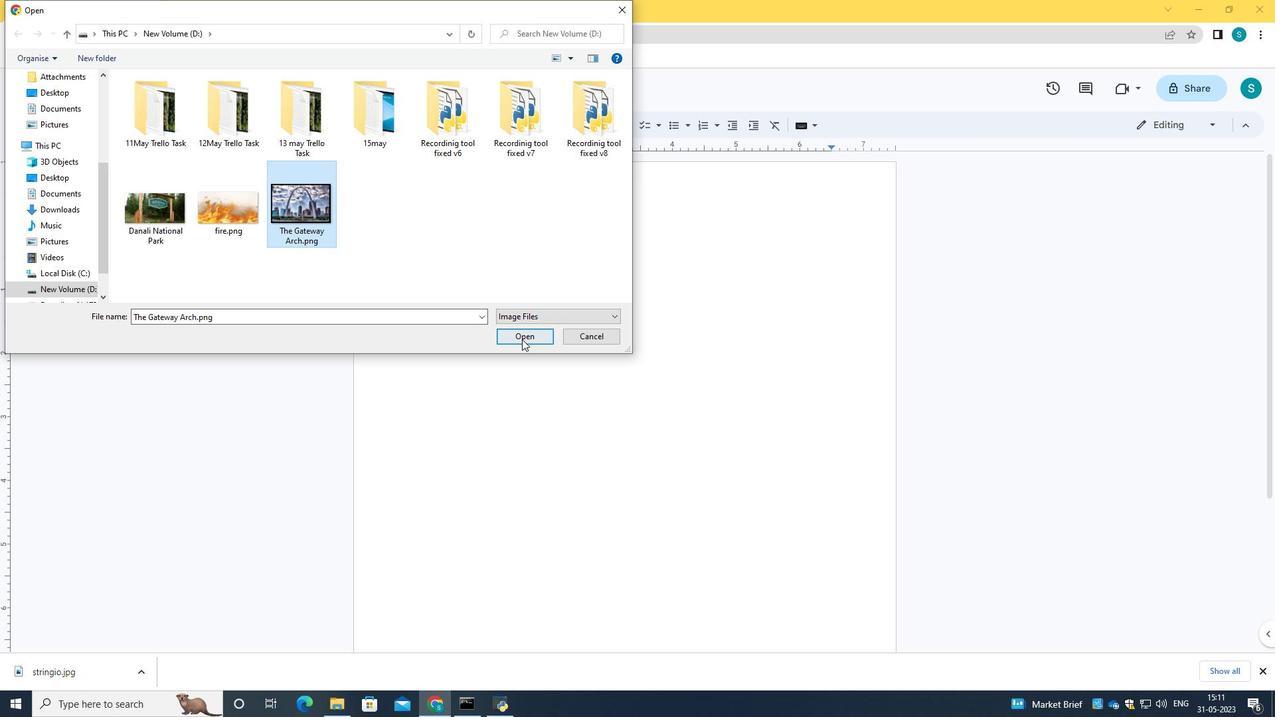 
Action: Mouse pressed left at (529, 324)
Screenshot: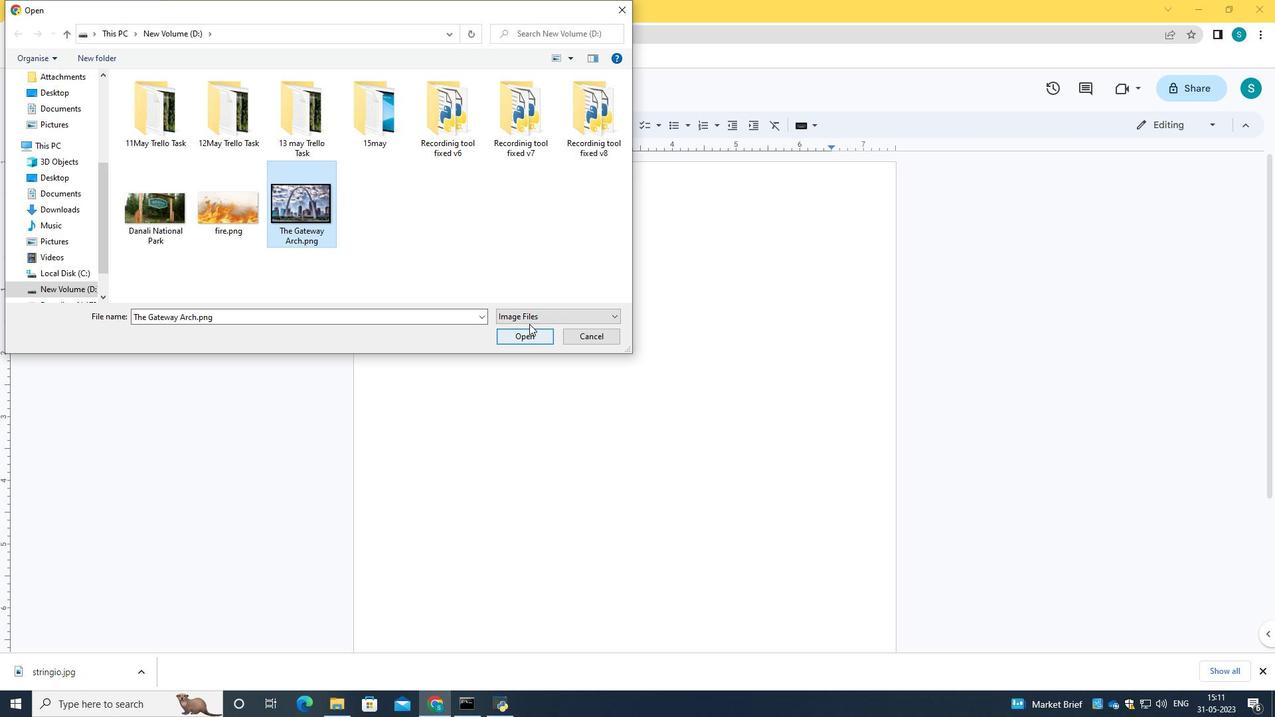 
Action: Mouse moved to (529, 330)
Screenshot: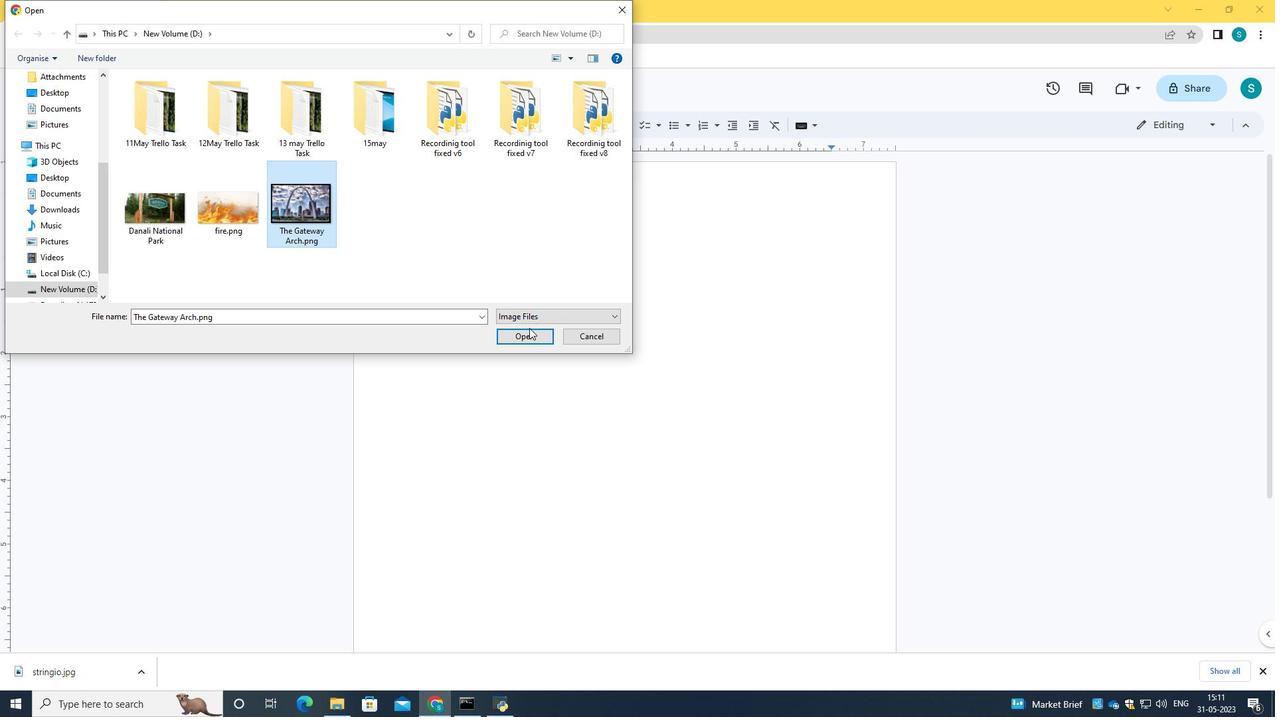 
Action: Mouse pressed left at (529, 330)
Screenshot: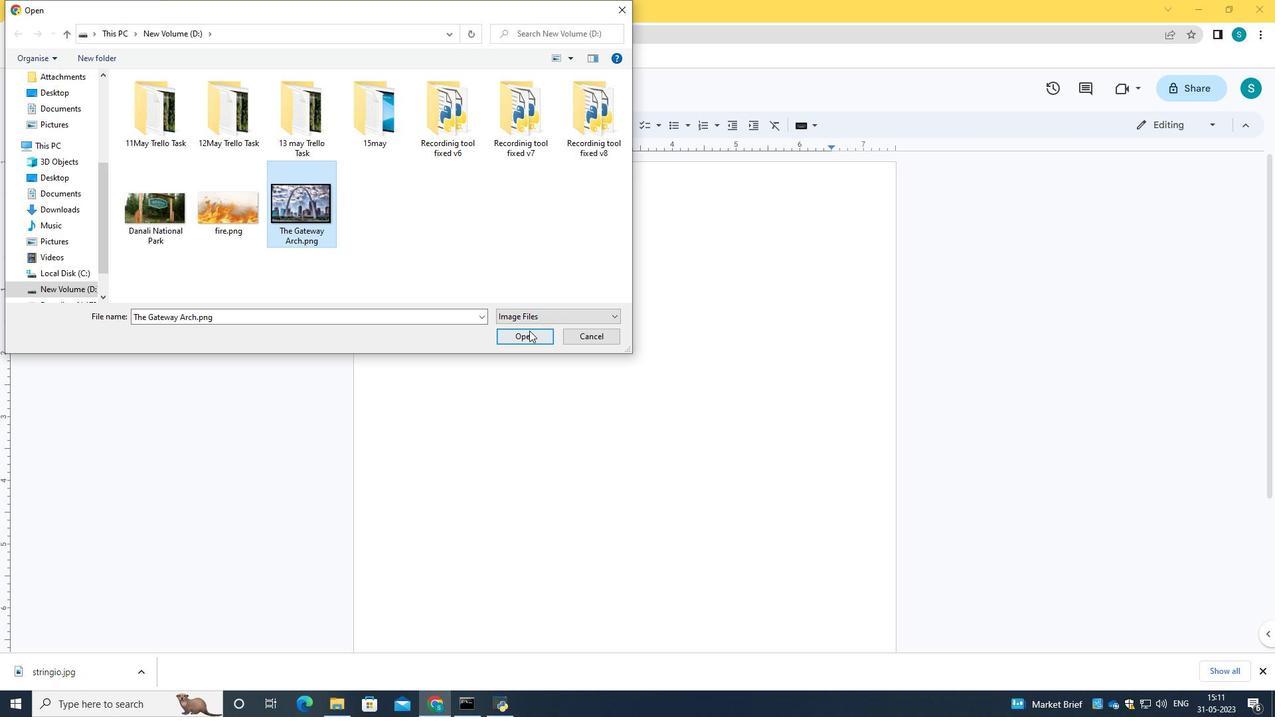 
Action: Mouse moved to (583, 269)
Screenshot: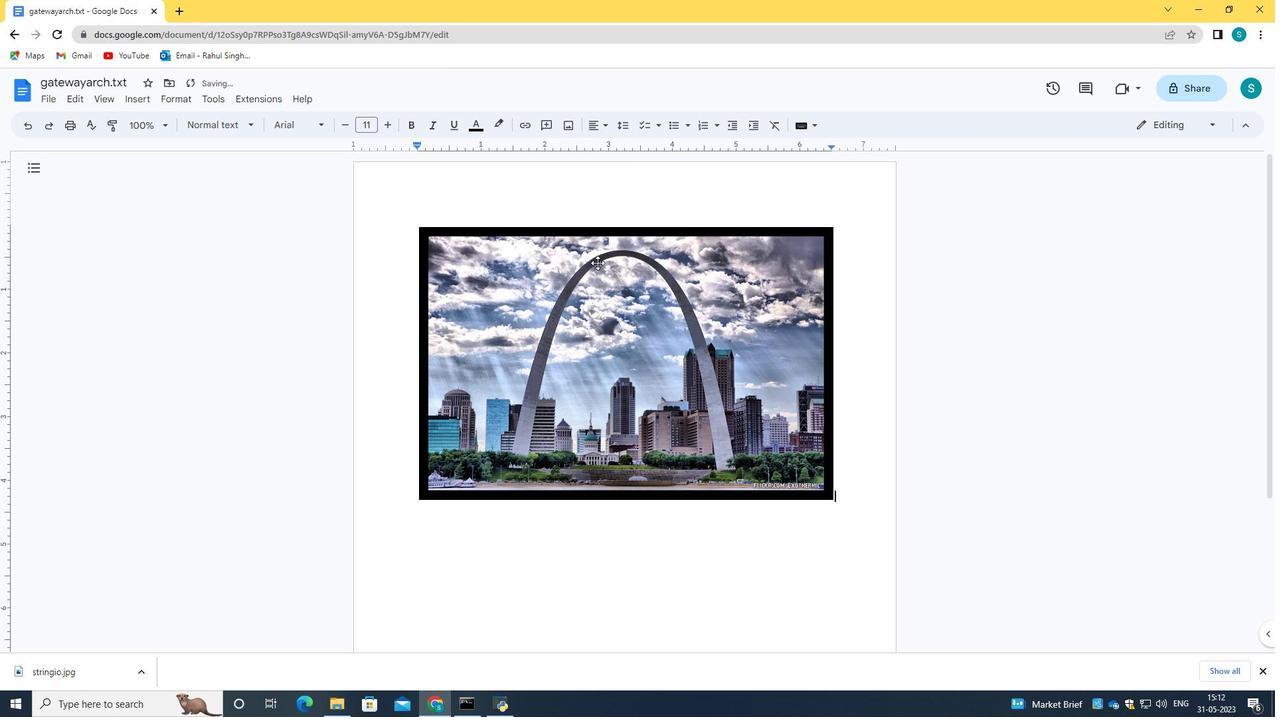 
Action: Mouse pressed left at (583, 269)
Screenshot: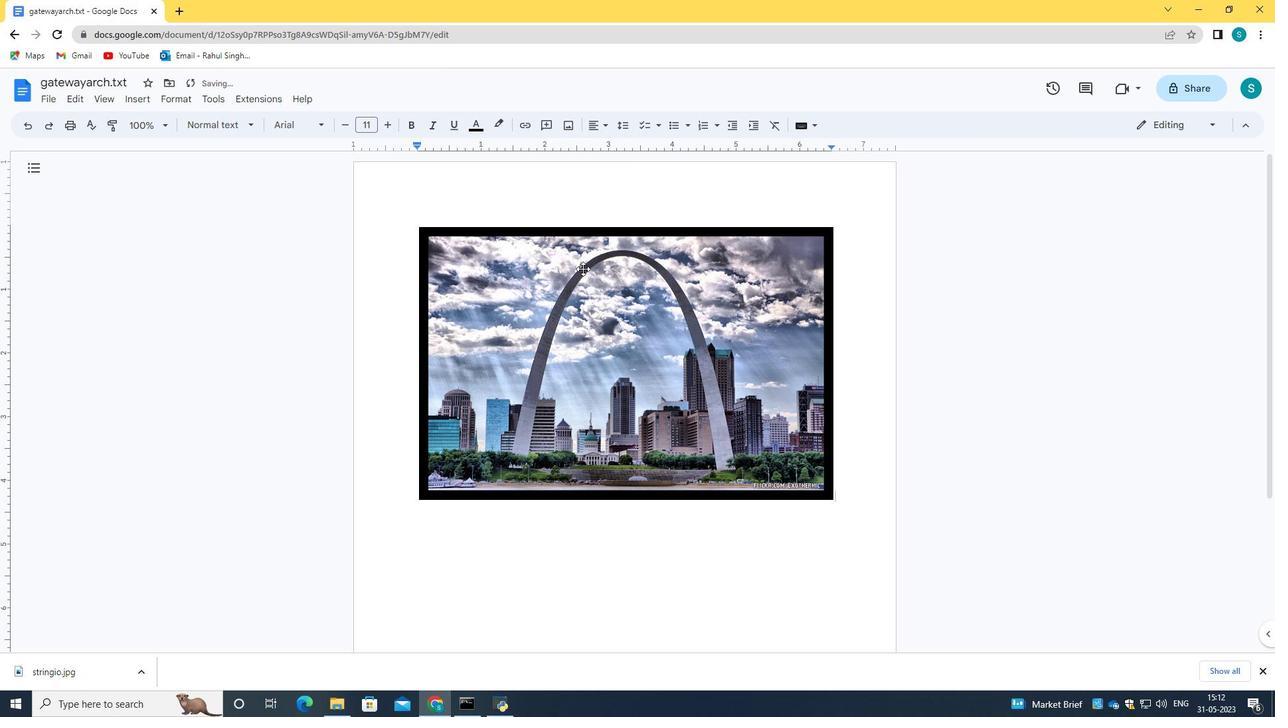 
Action: Mouse moved to (530, 120)
Screenshot: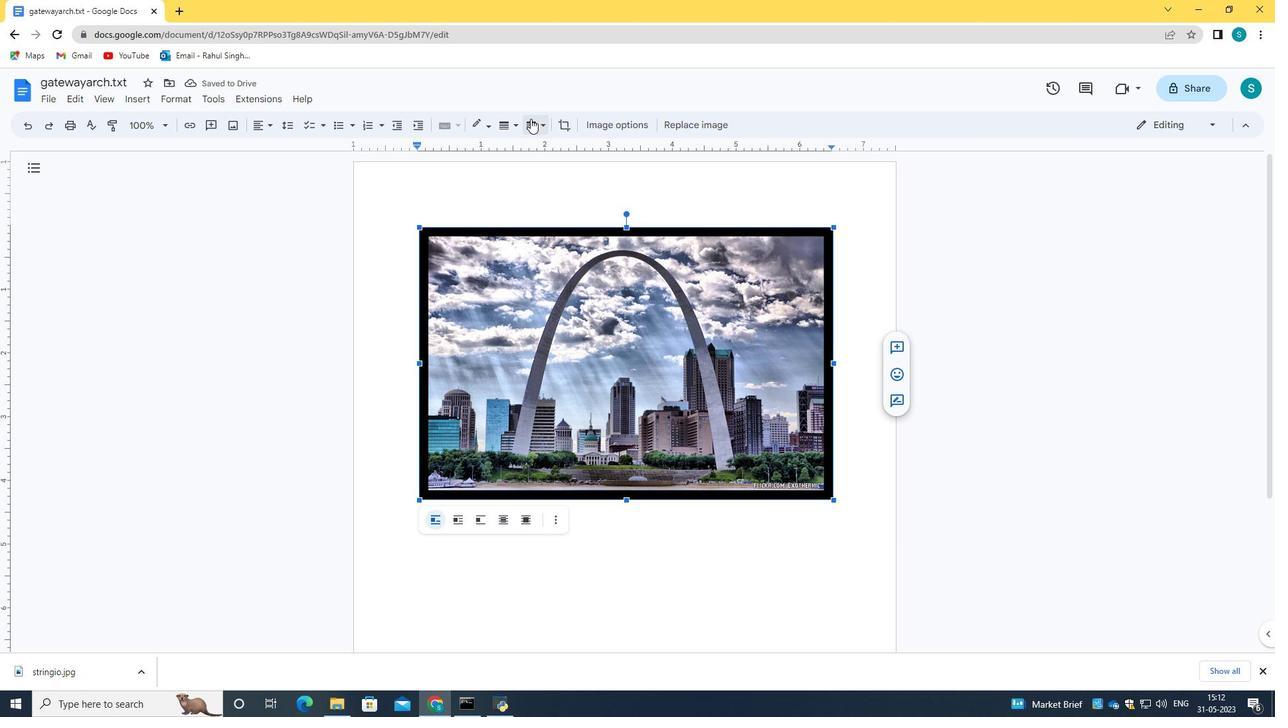 
Action: Mouse pressed left at (530, 120)
Screenshot: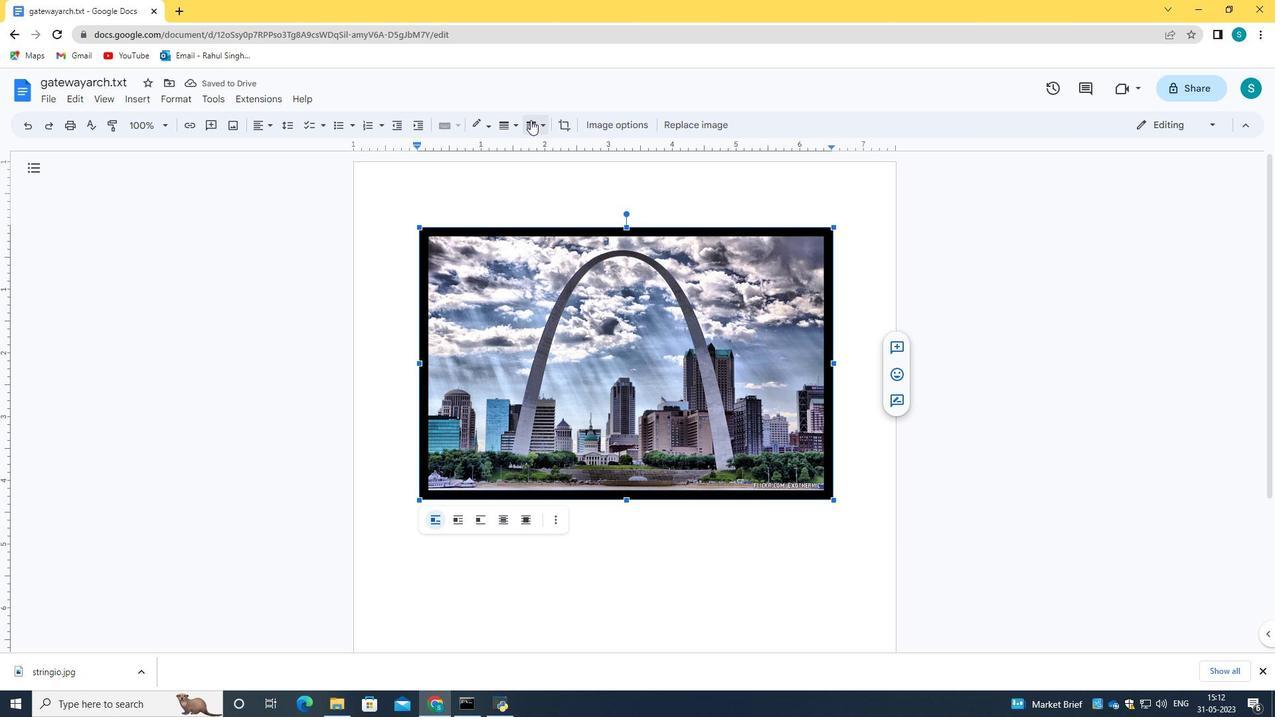 
Action: Mouse moved to (563, 191)
Screenshot: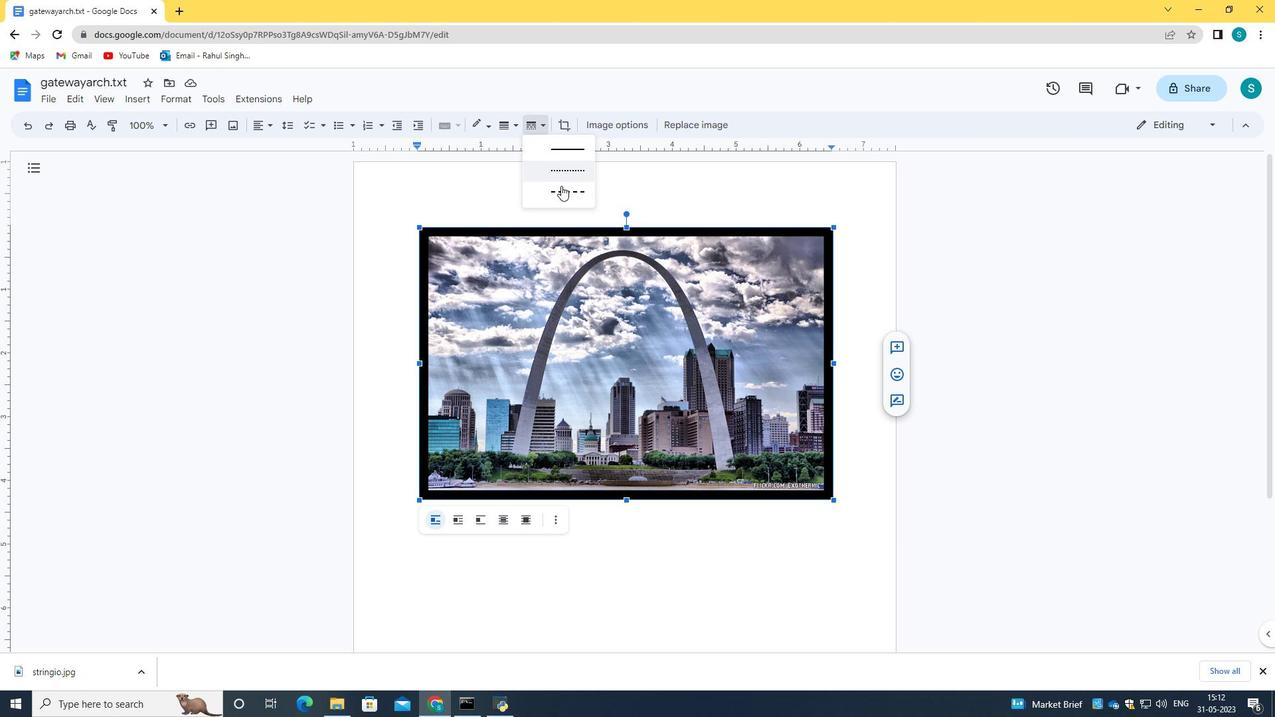 
Action: Mouse pressed left at (563, 191)
Screenshot: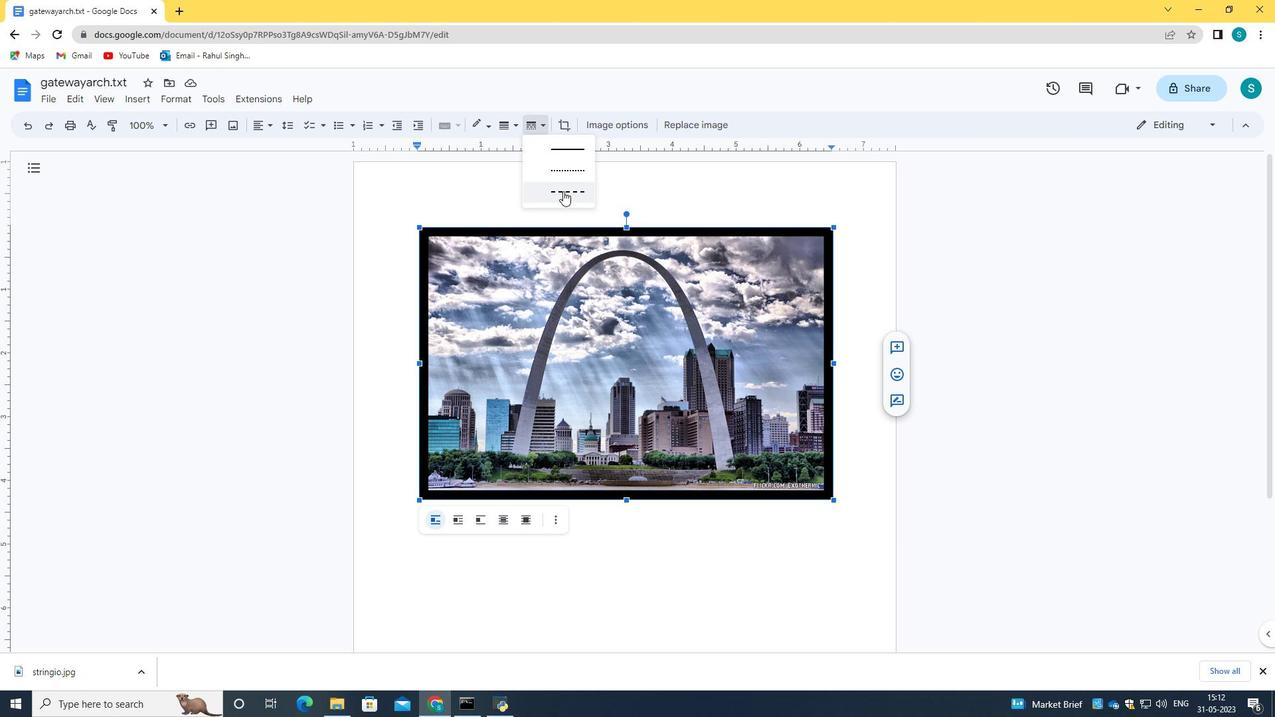 
Action: Mouse moved to (481, 129)
Screenshot: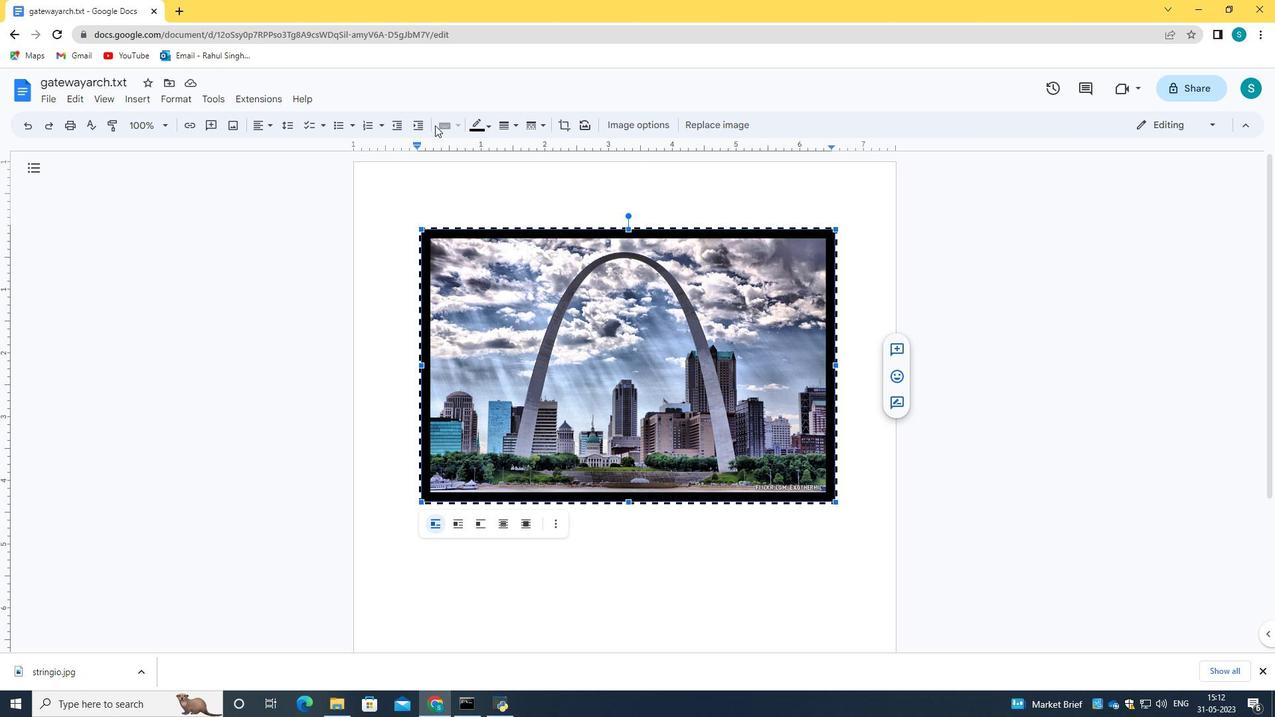 
Action: Mouse pressed left at (481, 129)
Screenshot: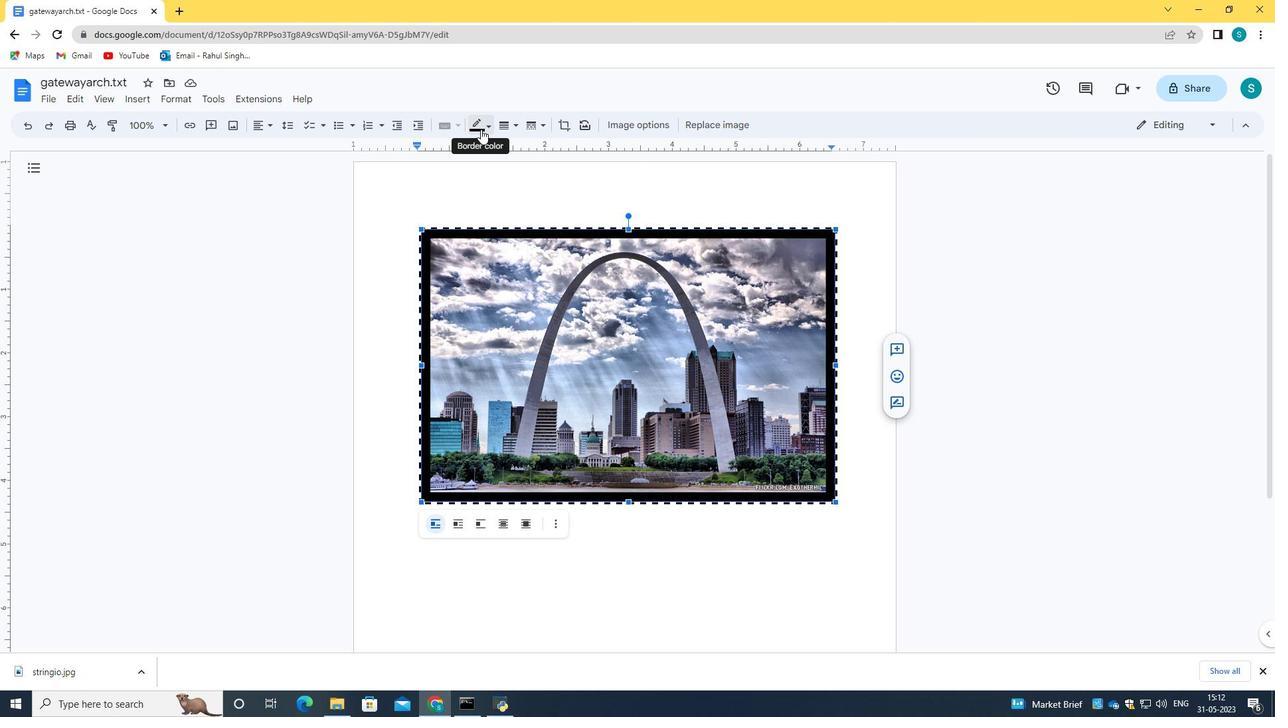
Action: Mouse moved to (588, 263)
Screenshot: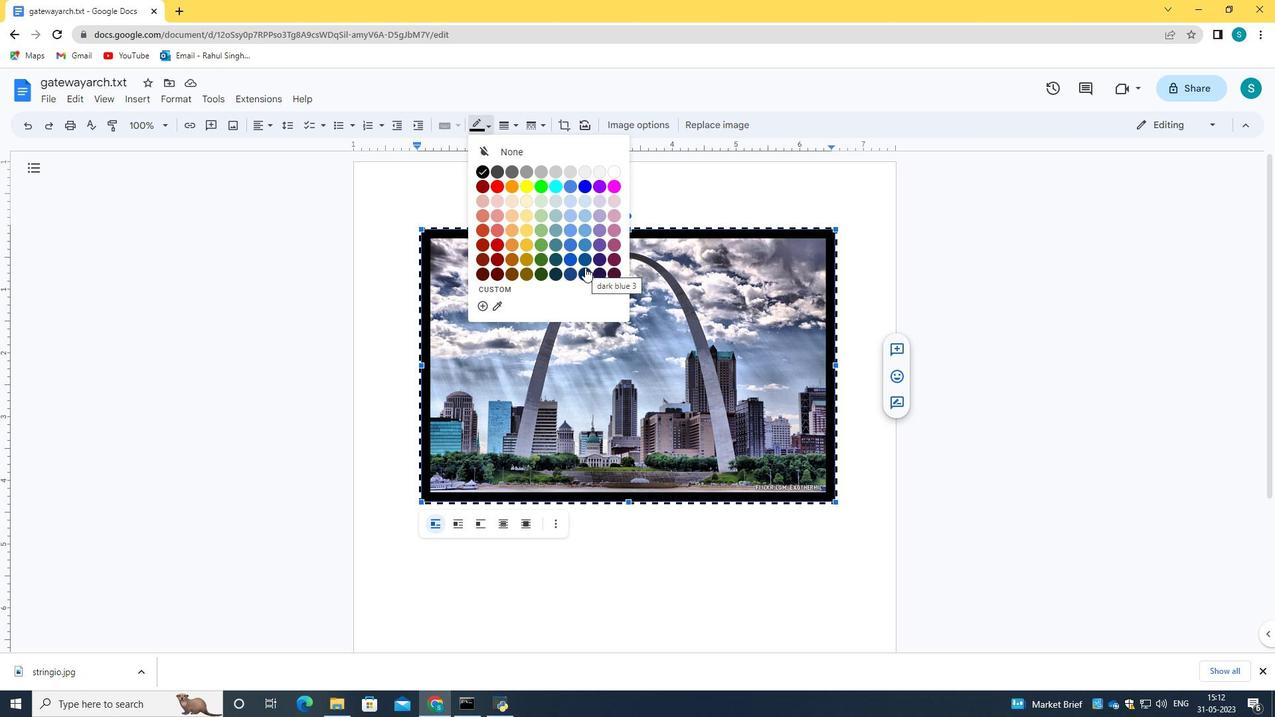 
Action: Mouse pressed left at (588, 263)
Screenshot: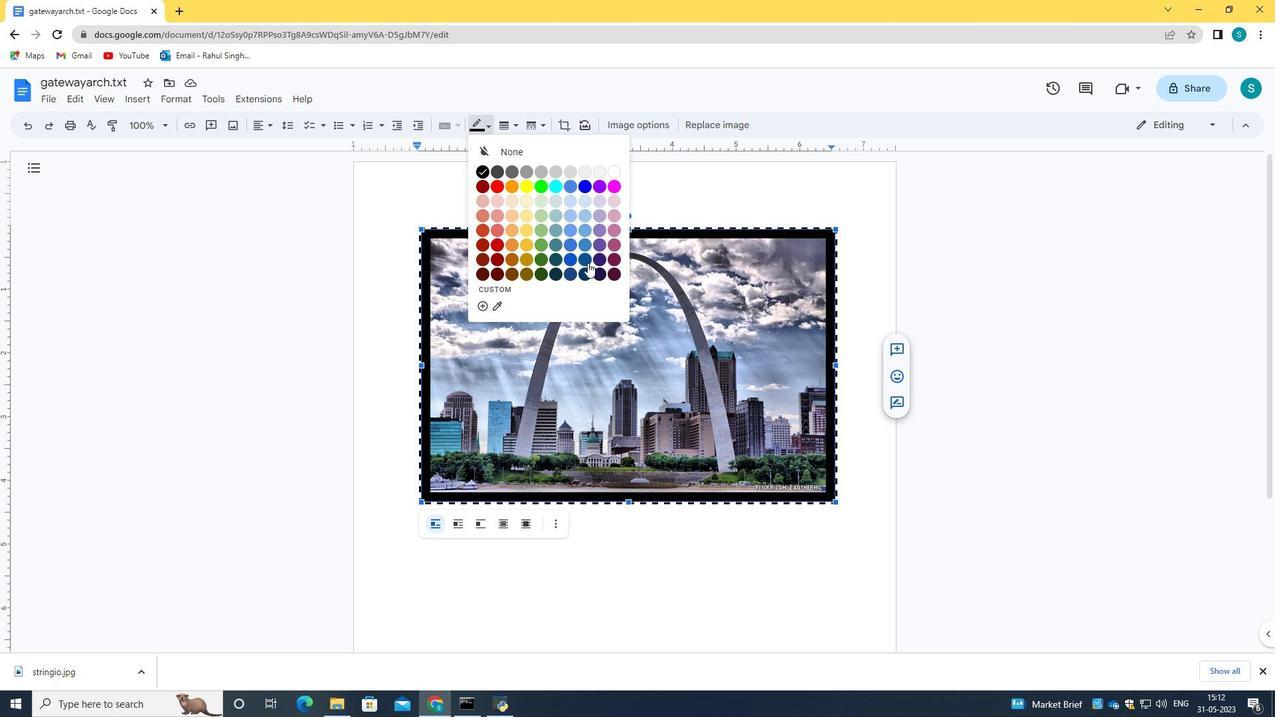 
Action: Mouse moved to (539, 124)
Screenshot: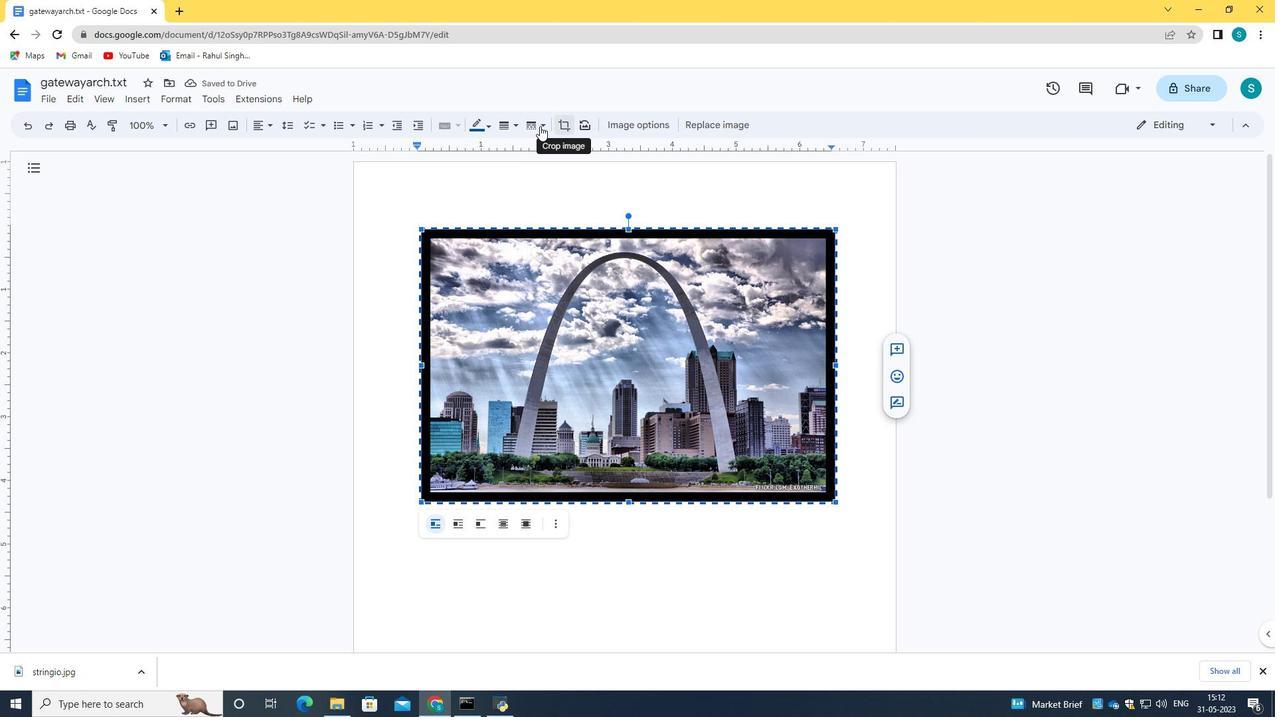 
Action: Mouse pressed left at (539, 124)
Screenshot: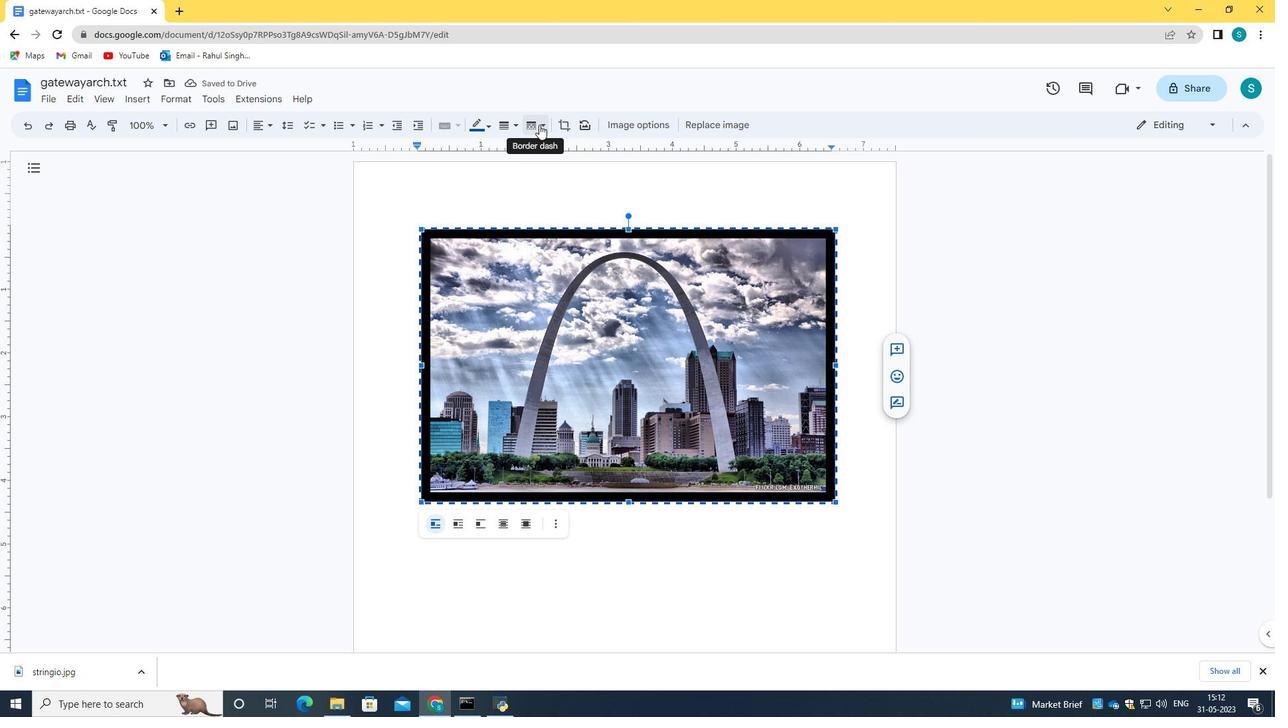 
Action: Mouse moved to (512, 121)
Screenshot: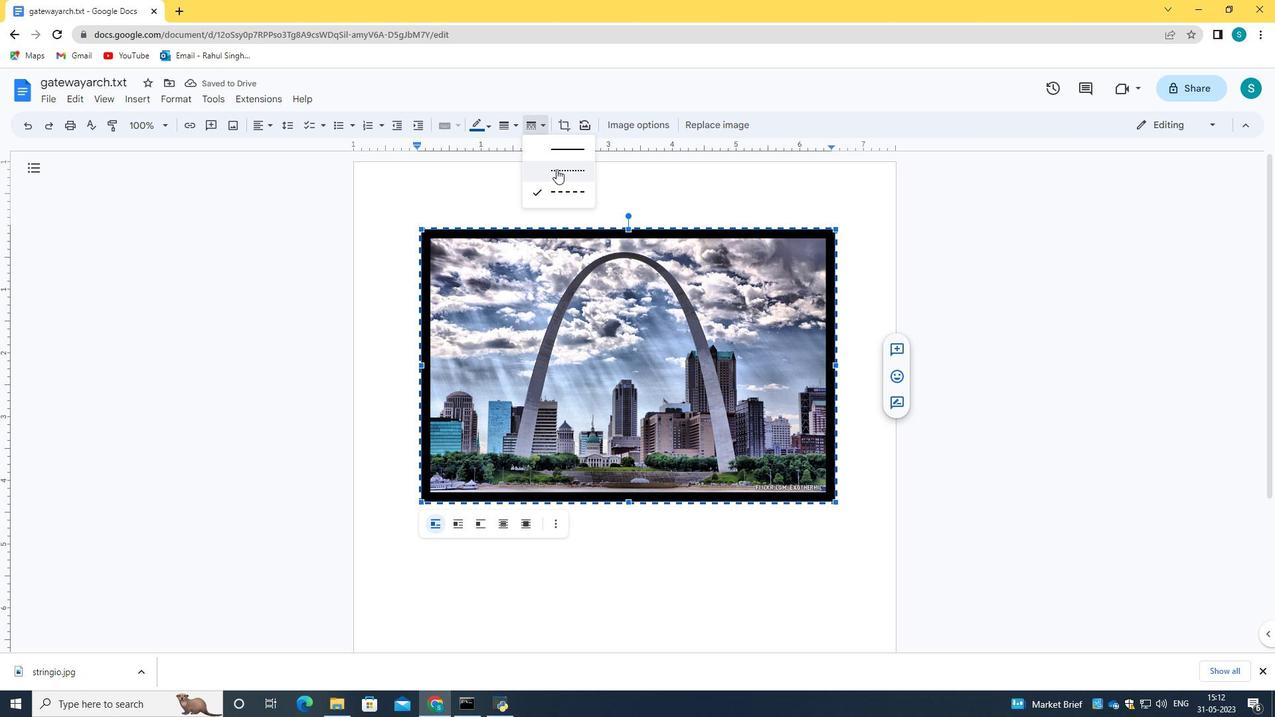 
Action: Mouse pressed left at (512, 121)
Screenshot: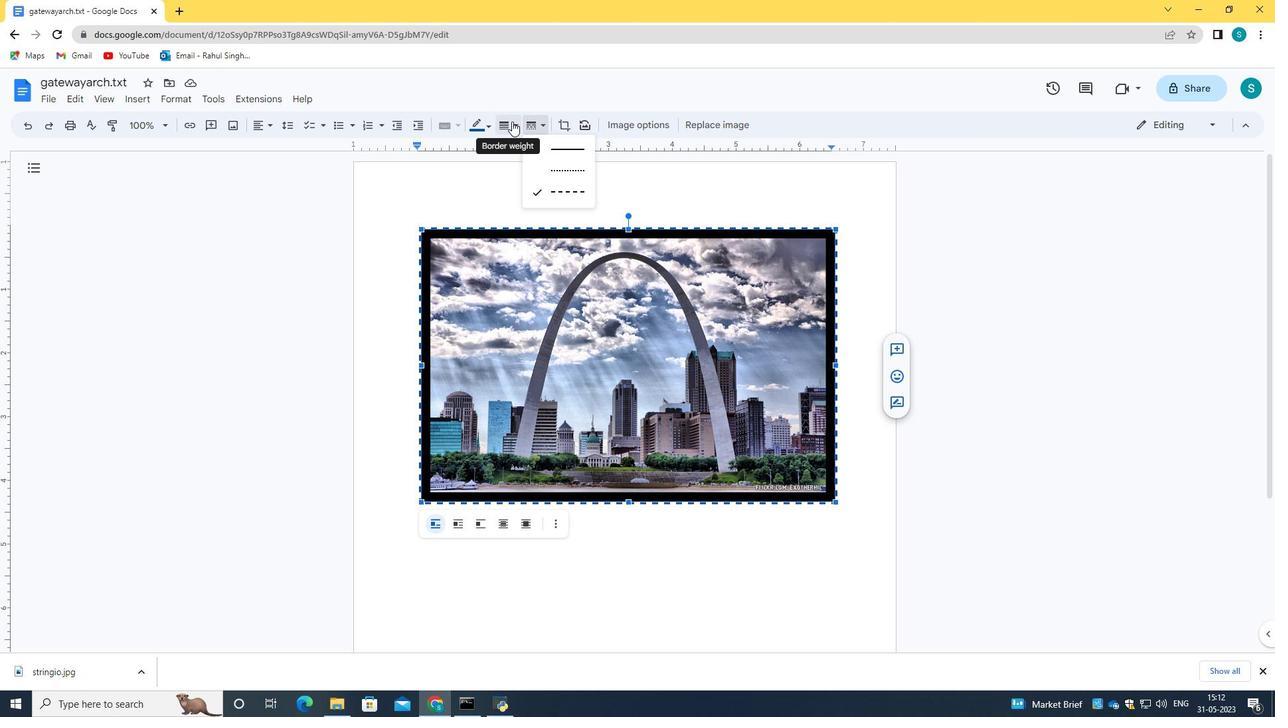 
Action: Mouse moved to (530, 172)
Screenshot: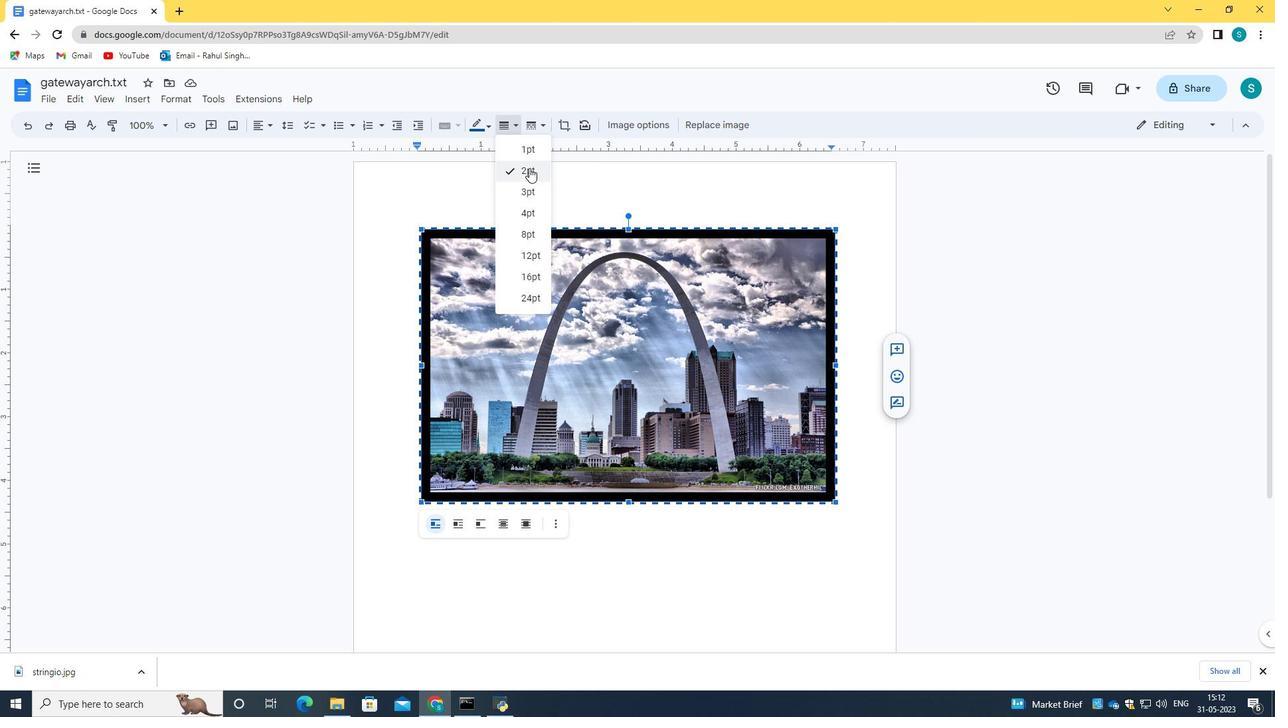 
Action: Mouse pressed left at (530, 172)
Screenshot: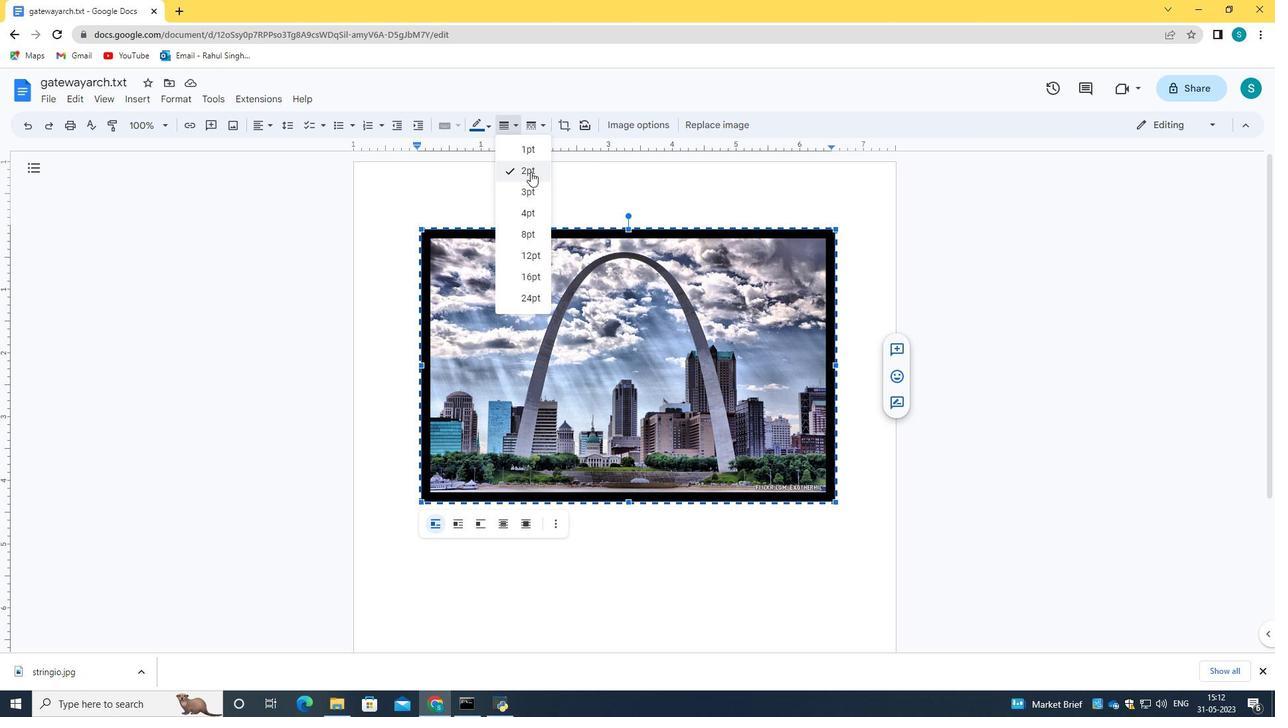 
Action: Mouse moved to (624, 171)
Screenshot: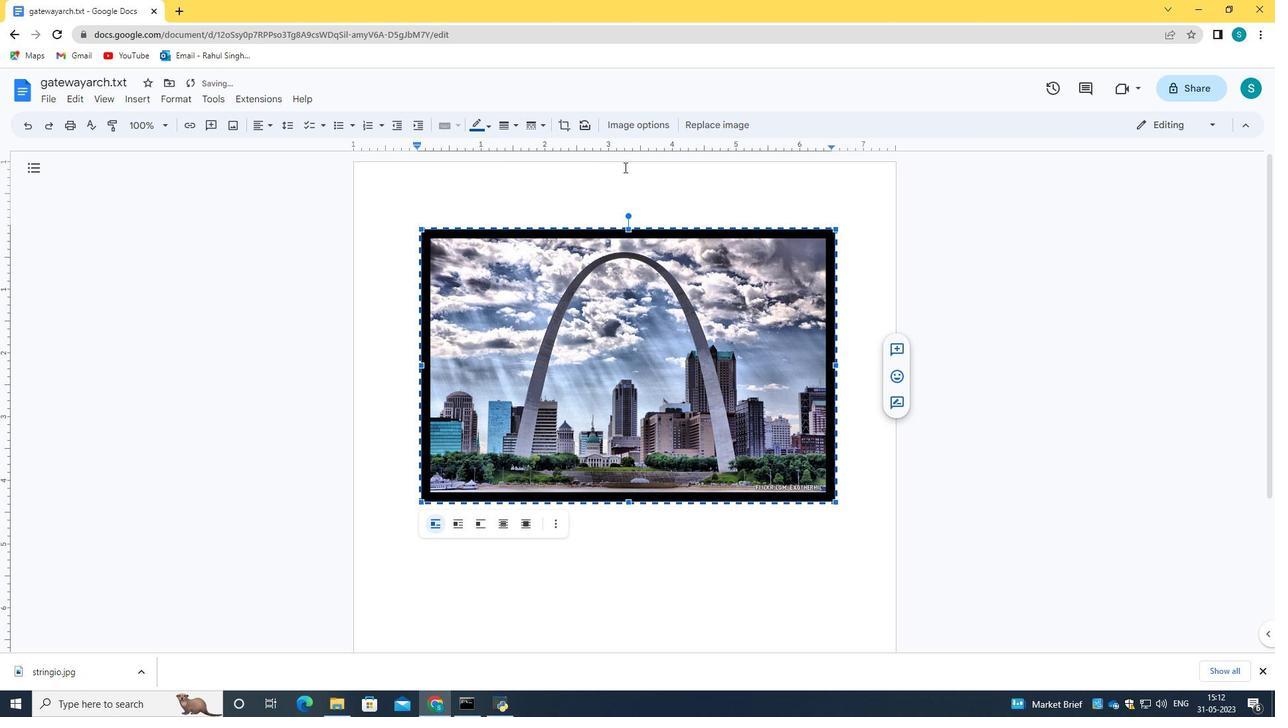 
Action: Mouse pressed left at (624, 171)
Screenshot: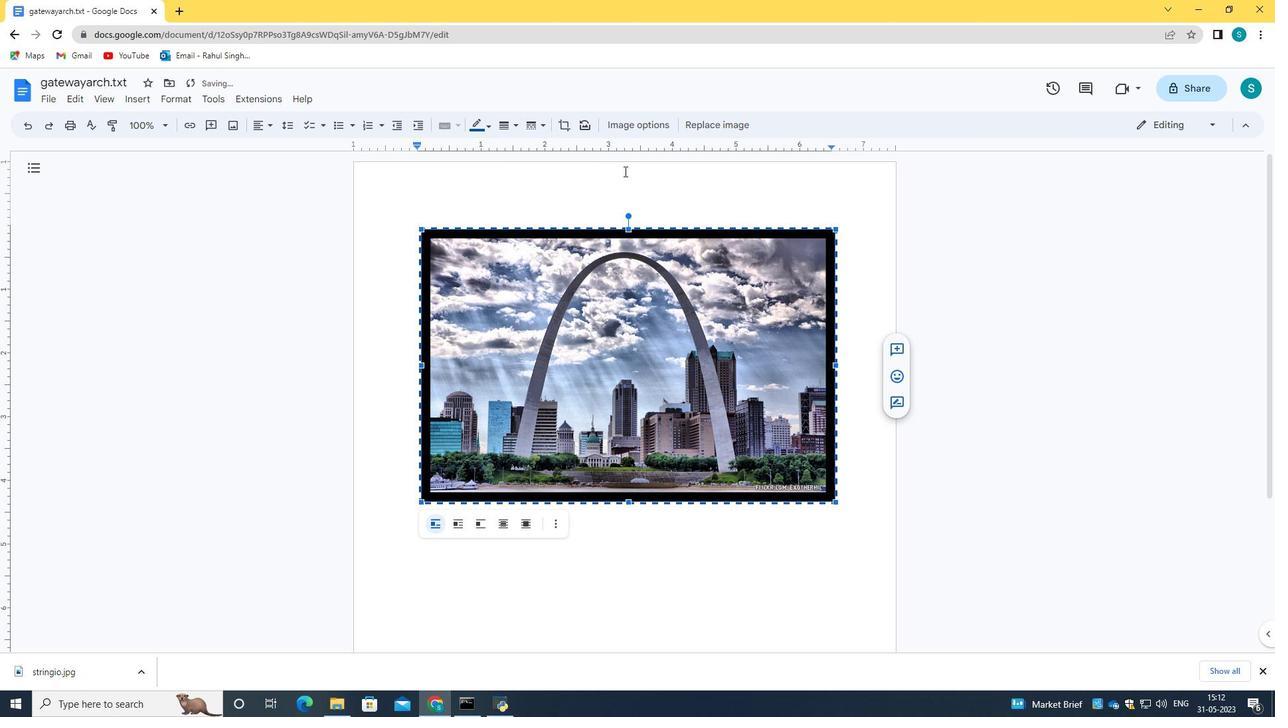 
